 Task: Create Card Card0000000212 in Board Board0000000053 in Workspace WS0000000018 in Trello. Create Card Card0000000213 in Board Board0000000054 in Workspace WS0000000018 in Trello. Create Card Card0000000214 in Board Board0000000054 in Workspace WS0000000018 in Trello. Create Card Card0000000215 in Board Board0000000054 in Workspace WS0000000018 in Trello. Create Card Card0000000216 in Board Board0000000054 in Workspace WS0000000018 in Trello
Action: Mouse moved to (575, 96)
Screenshot: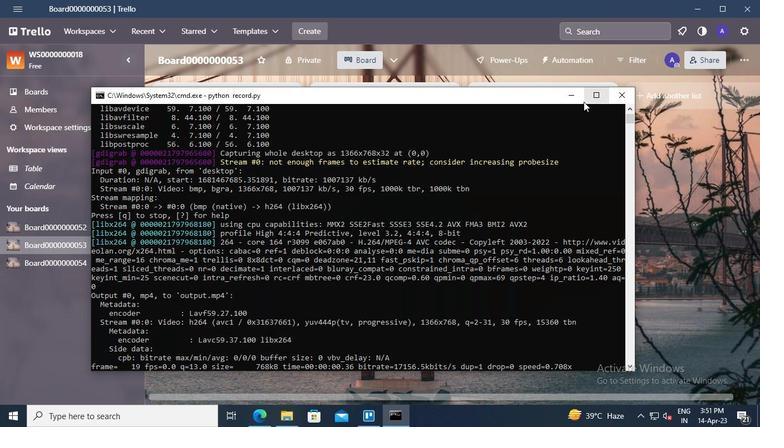 
Action: Mouse pressed left at (575, 96)
Screenshot: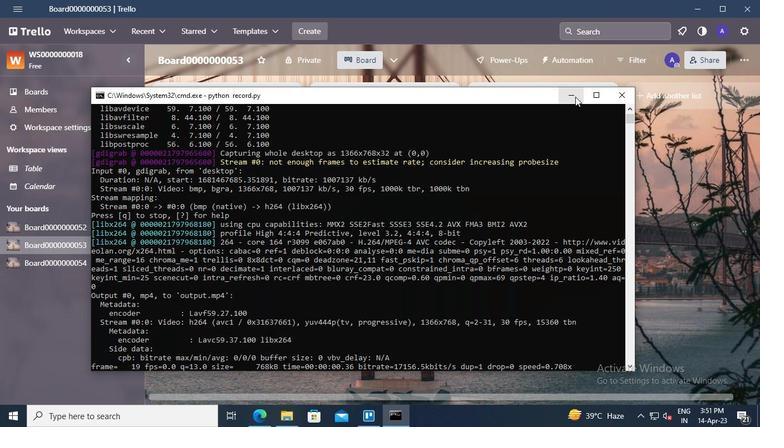 
Action: Mouse moved to (196, 197)
Screenshot: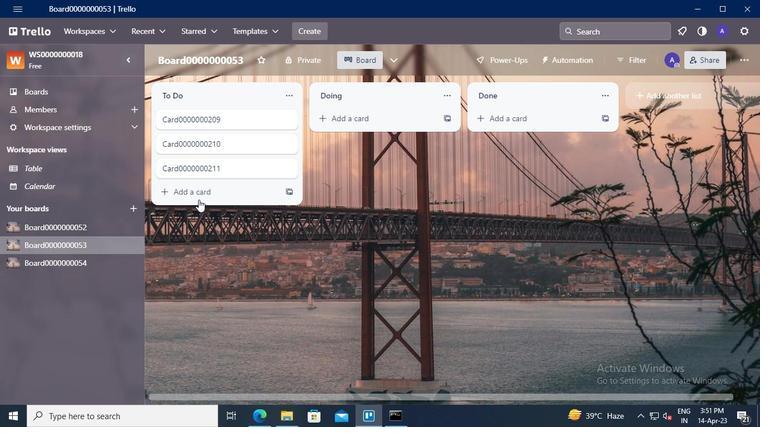 
Action: Mouse pressed left at (196, 197)
Screenshot: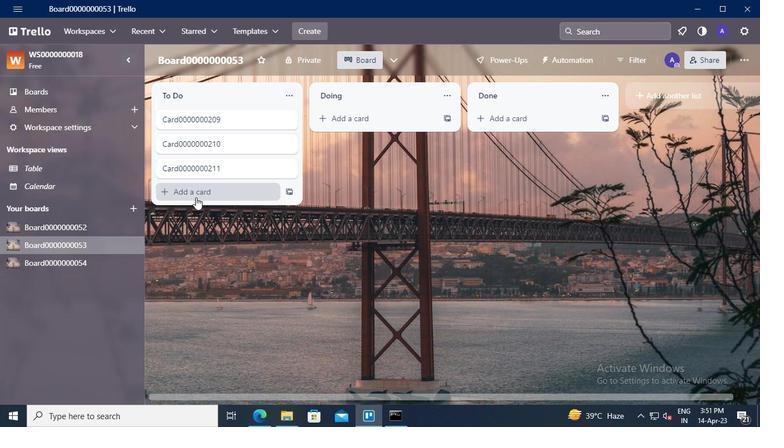 
Action: Mouse pressed left at (196, 197)
Screenshot: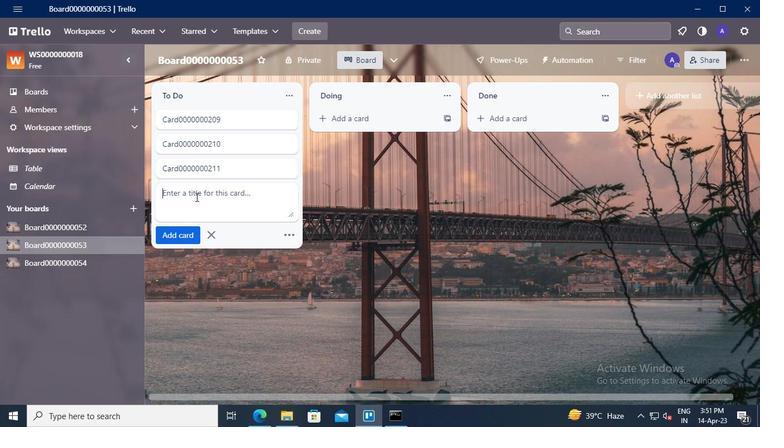 
Action: Keyboard Key.shift
Screenshot: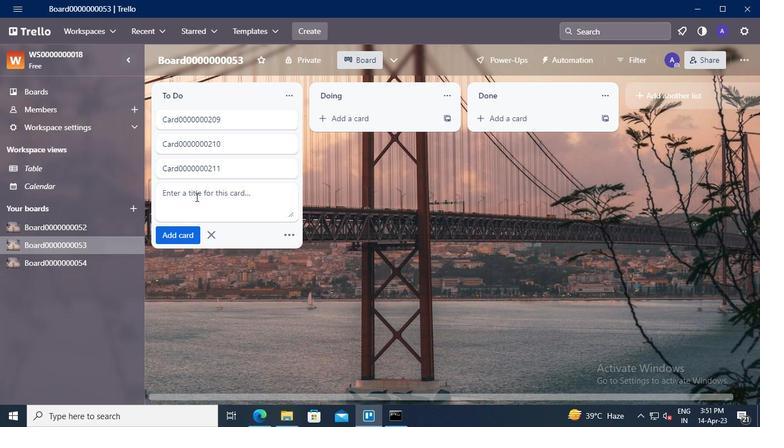 
Action: Keyboard C
Screenshot: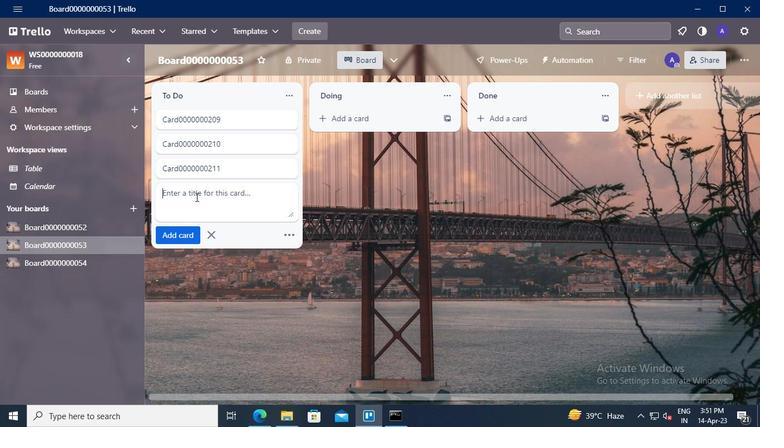 
Action: Keyboard a
Screenshot: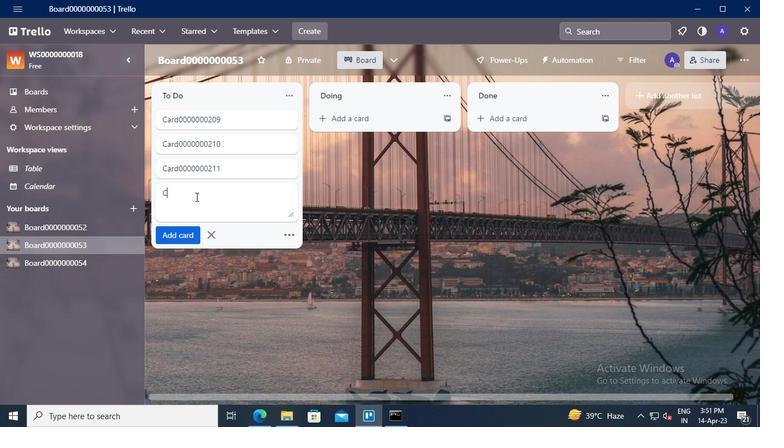 
Action: Keyboard r
Screenshot: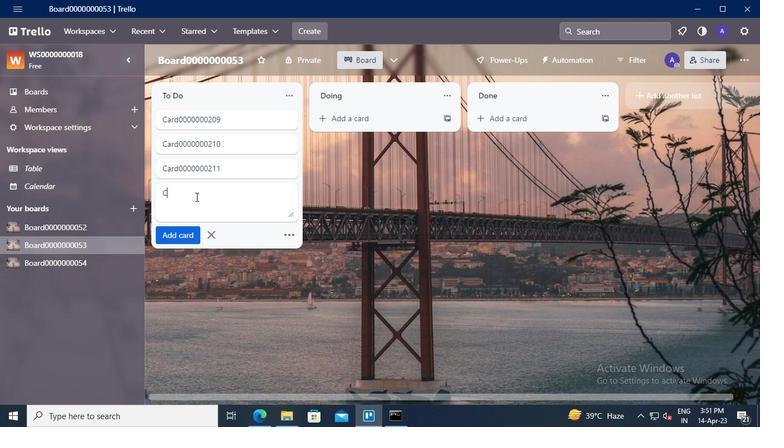 
Action: Keyboard d
Screenshot: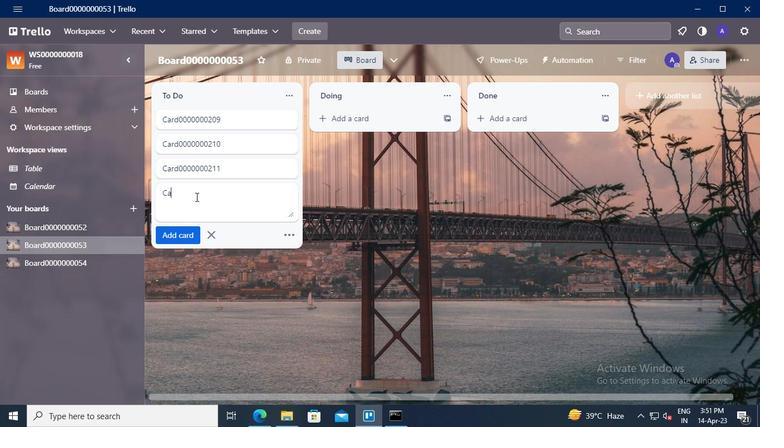 
Action: Keyboard <96>
Screenshot: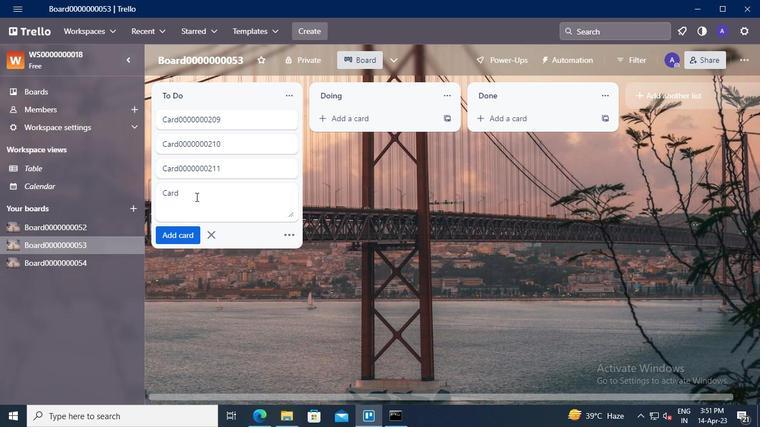 
Action: Keyboard <96>
Screenshot: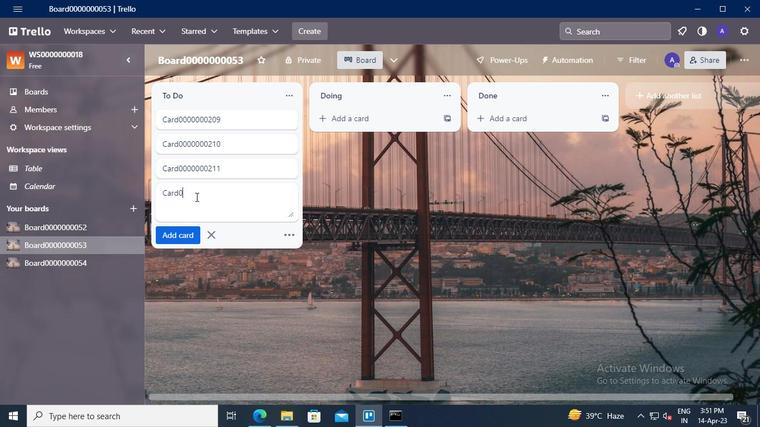 
Action: Keyboard <96>
Screenshot: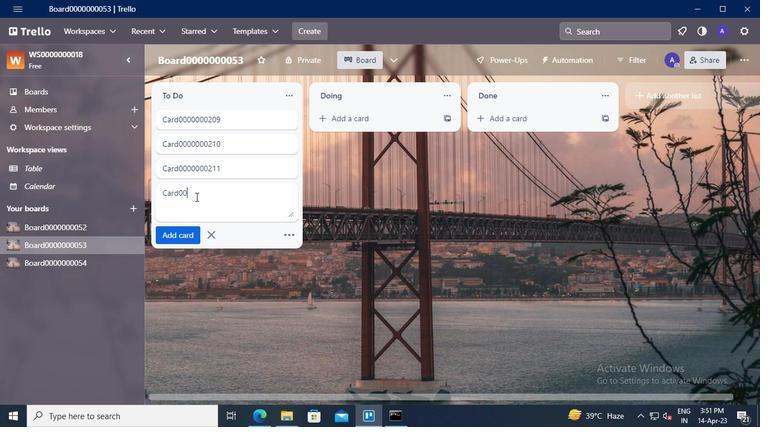 
Action: Keyboard <96>
Screenshot: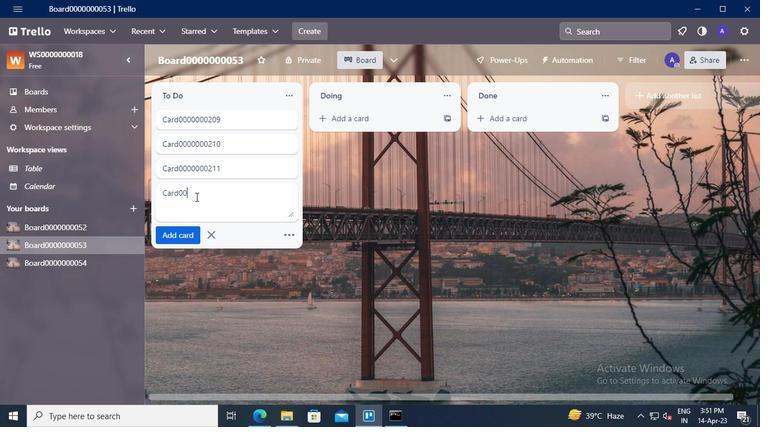 
Action: Keyboard <96>
Screenshot: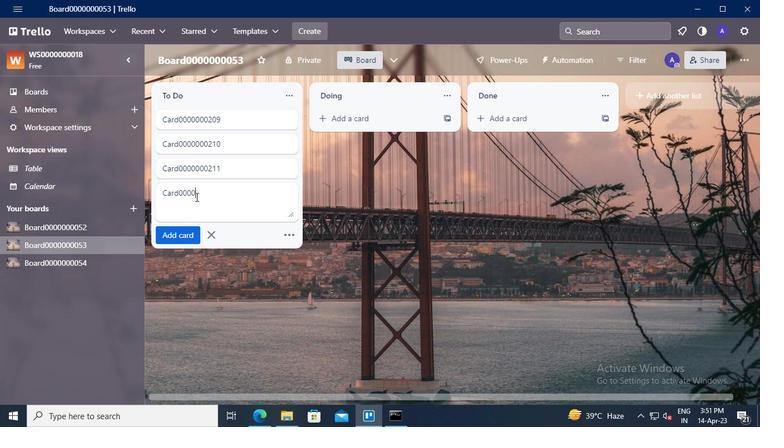 
Action: Keyboard <96>
Screenshot: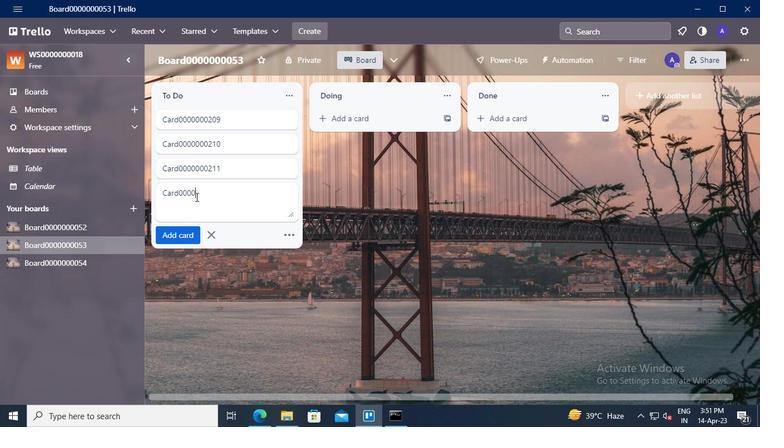 
Action: Keyboard <96>
Screenshot: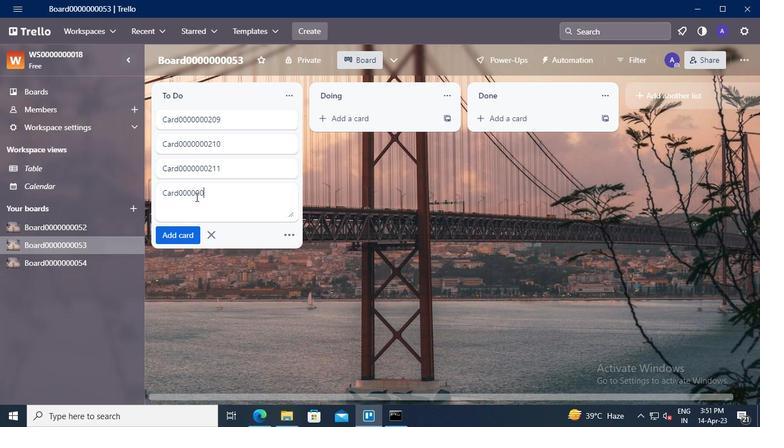 
Action: Keyboard <98>
Screenshot: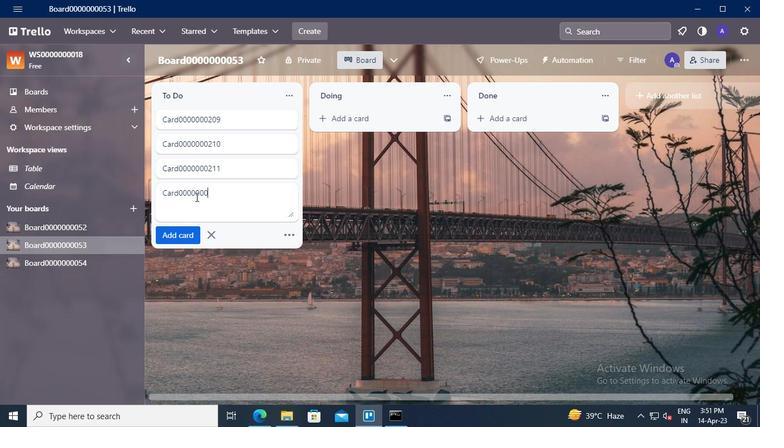 
Action: Keyboard <97>
Screenshot: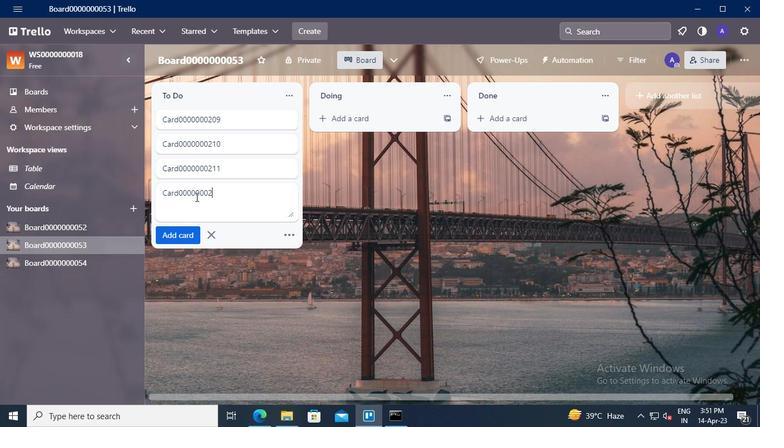 
Action: Keyboard <98>
Screenshot: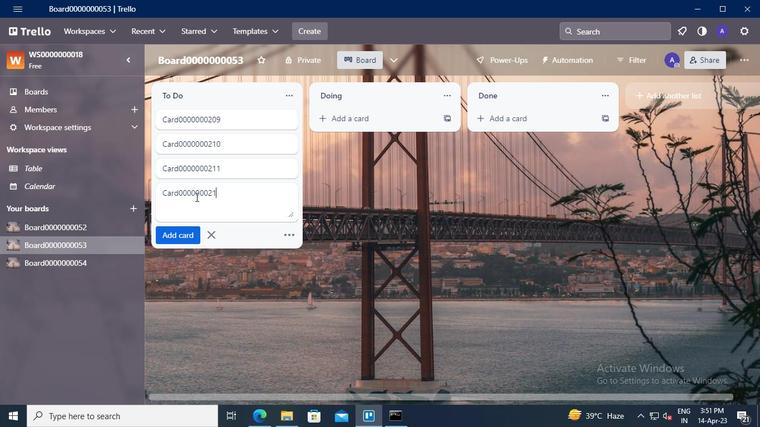 
Action: Mouse moved to (184, 237)
Screenshot: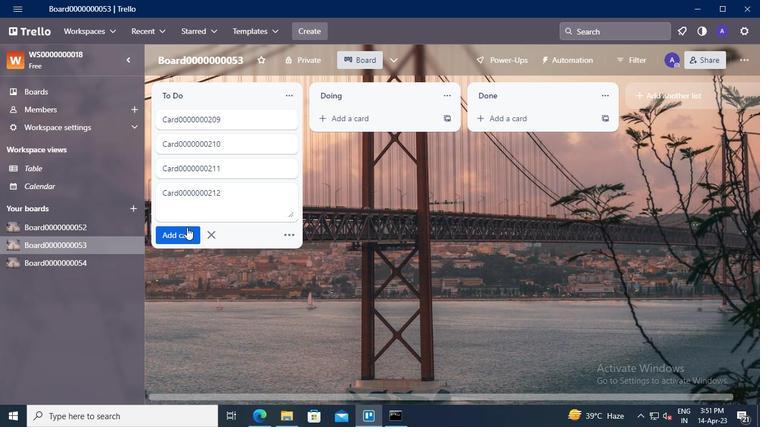 
Action: Mouse pressed left at (184, 237)
Screenshot: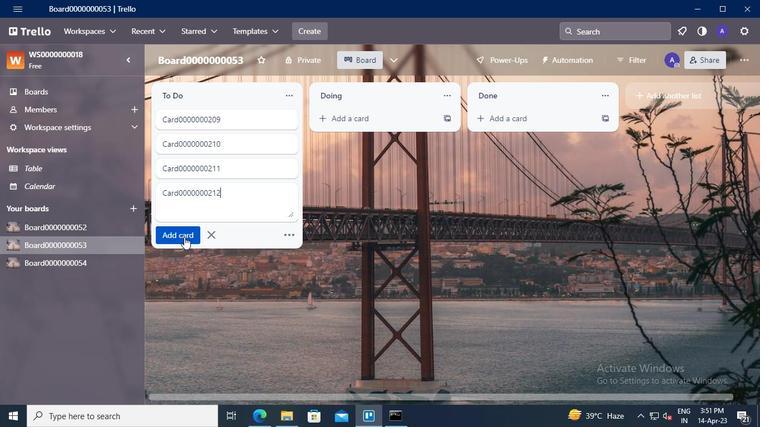 
Action: Mouse moved to (61, 266)
Screenshot: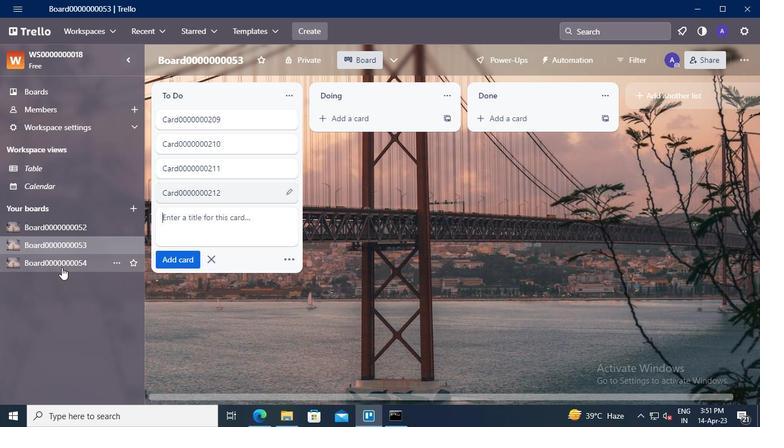
Action: Mouse pressed left at (61, 266)
Screenshot: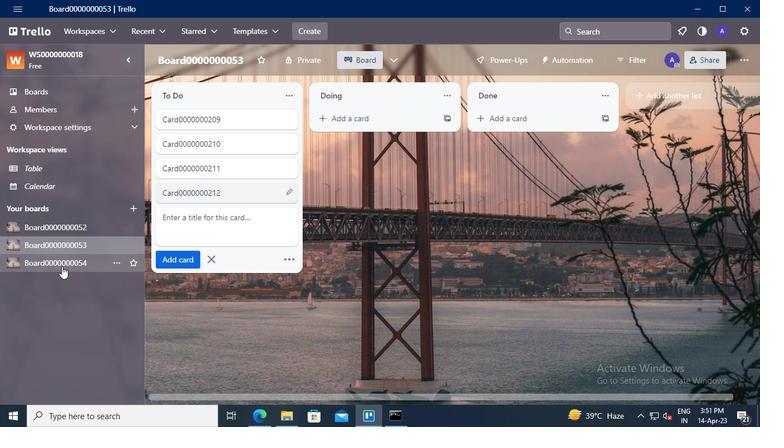 
Action: Mouse moved to (211, 144)
Screenshot: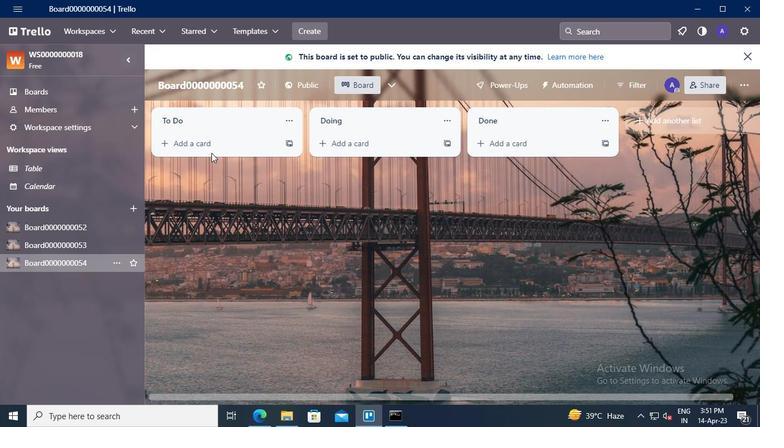 
Action: Mouse pressed left at (211, 144)
Screenshot: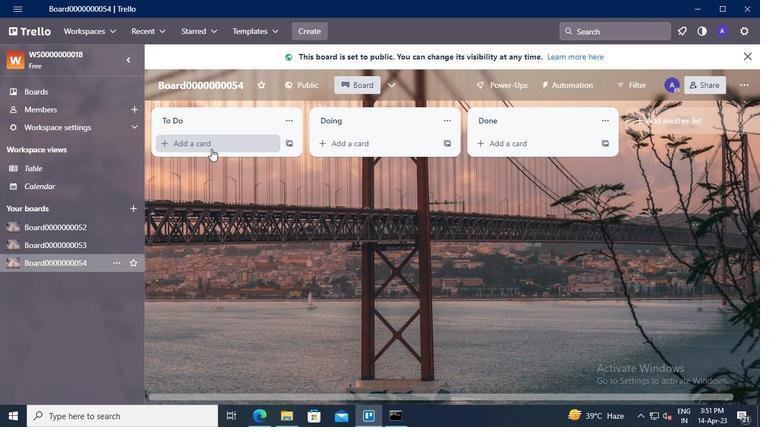 
Action: Mouse moved to (211, 147)
Screenshot: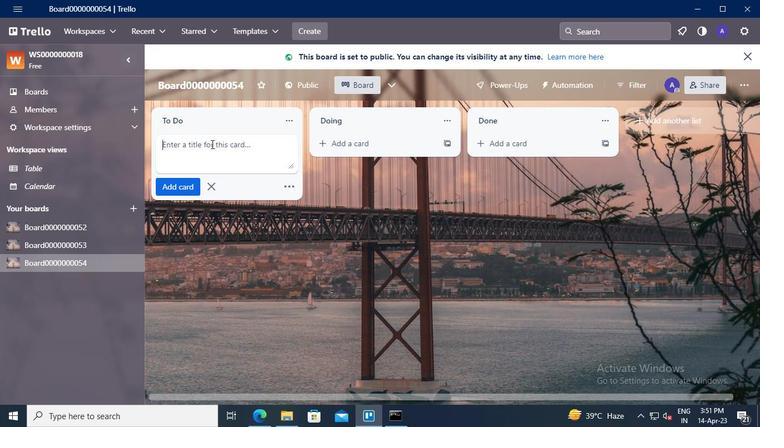 
Action: Keyboard Key.shift
Screenshot: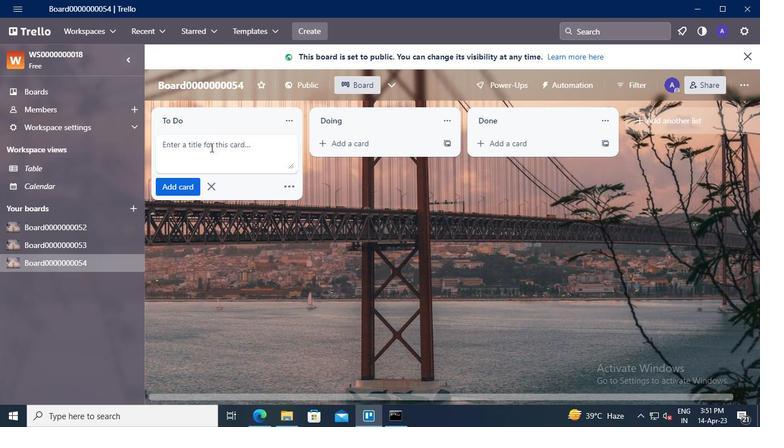 
Action: Keyboard C
Screenshot: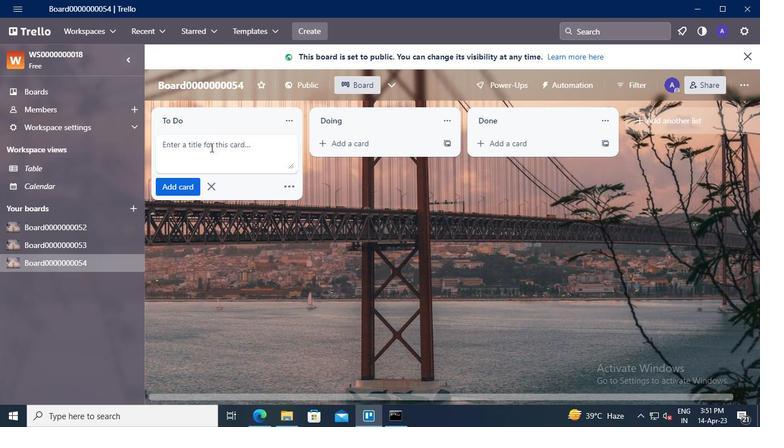 
Action: Keyboard a
Screenshot: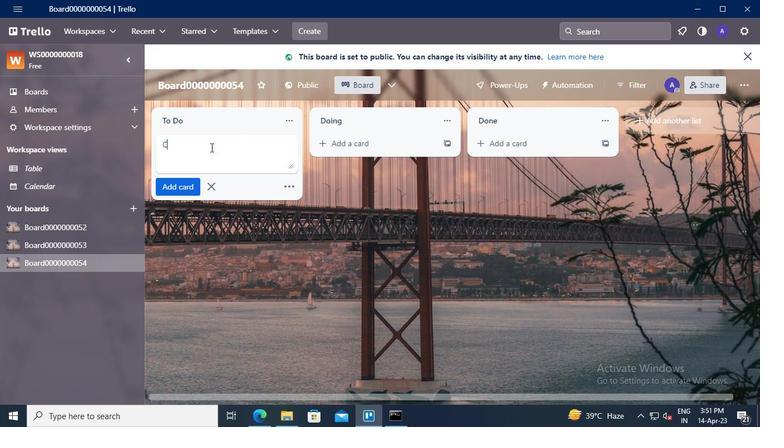
Action: Keyboard r
Screenshot: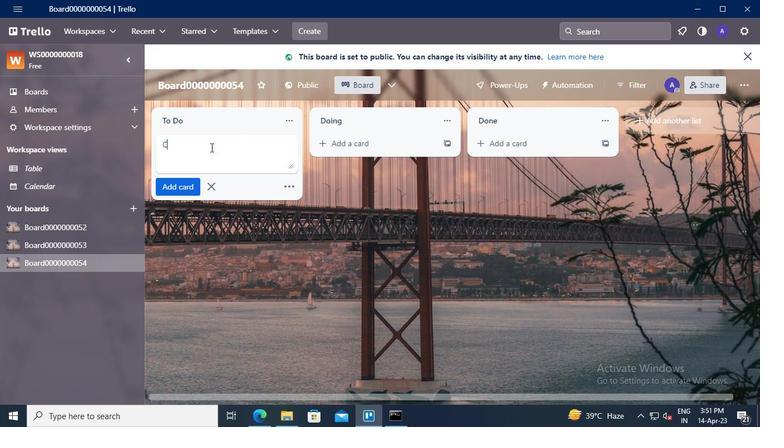 
Action: Keyboard d
Screenshot: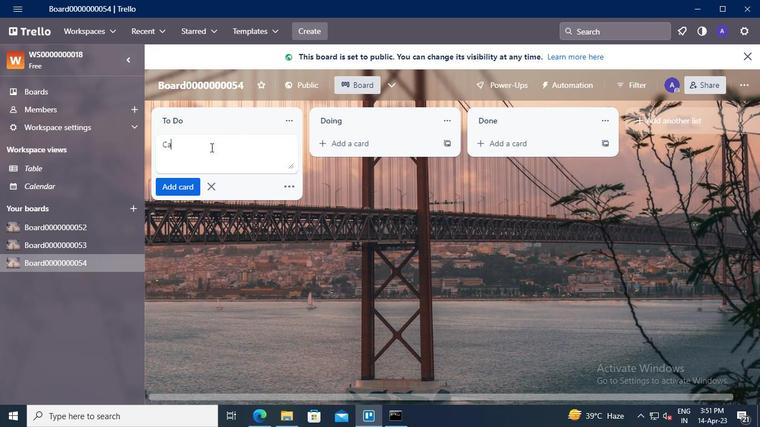 
Action: Keyboard <96>
Screenshot: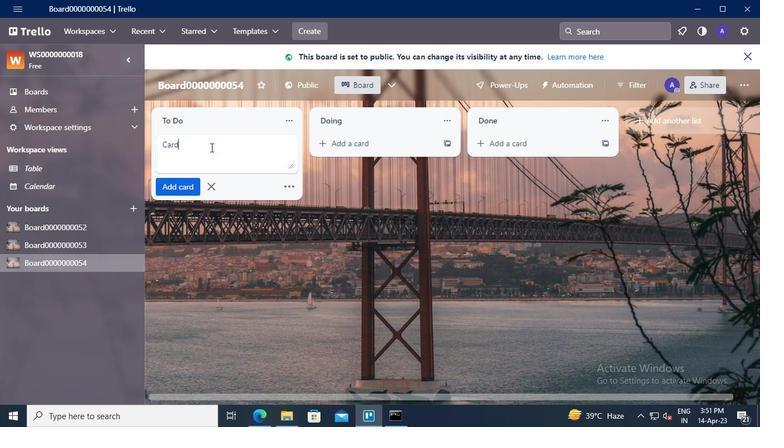 
Action: Keyboard <96>
Screenshot: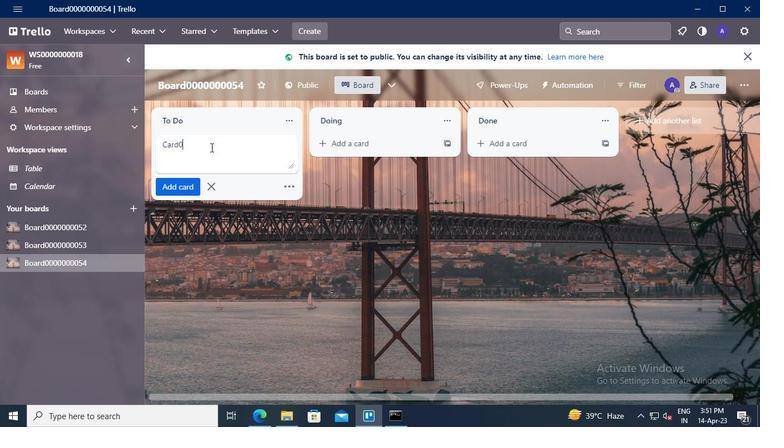 
Action: Keyboard <96>
Screenshot: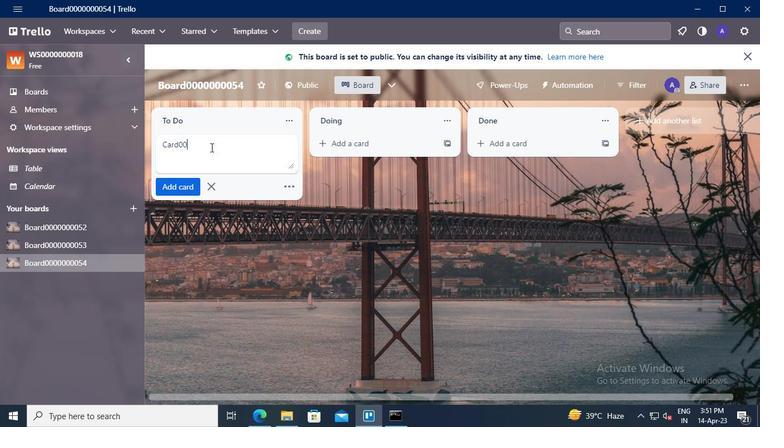 
Action: Keyboard <96>
Screenshot: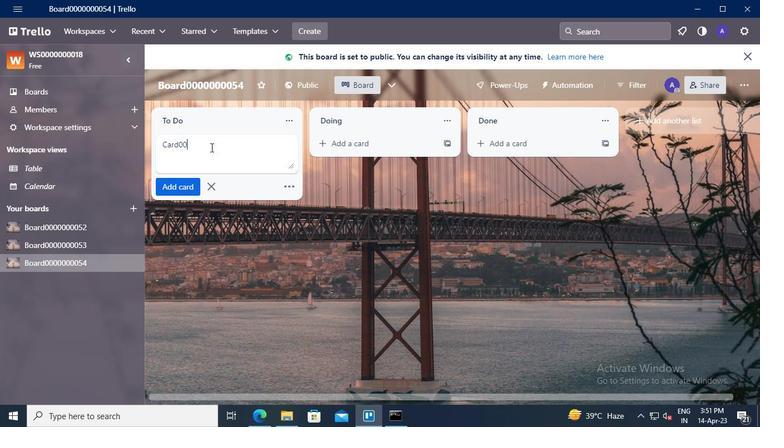 
Action: Keyboard <96>
Screenshot: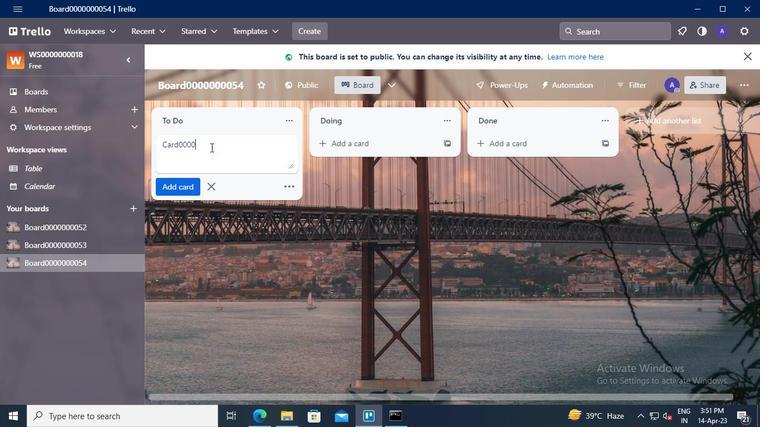 
Action: Keyboard <96>
Screenshot: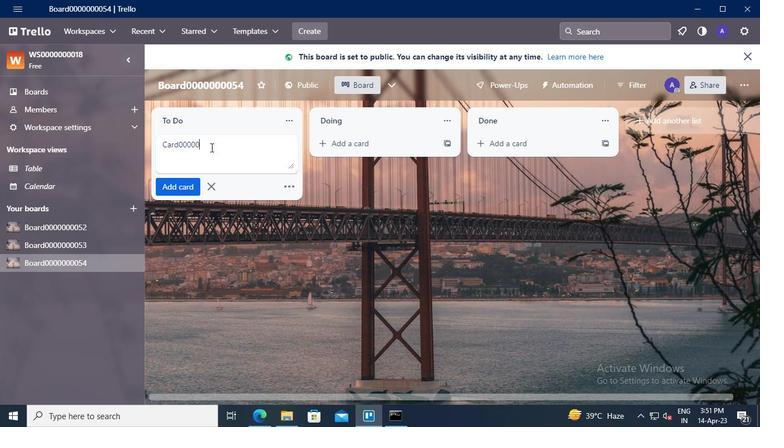 
Action: Keyboard <96>
Screenshot: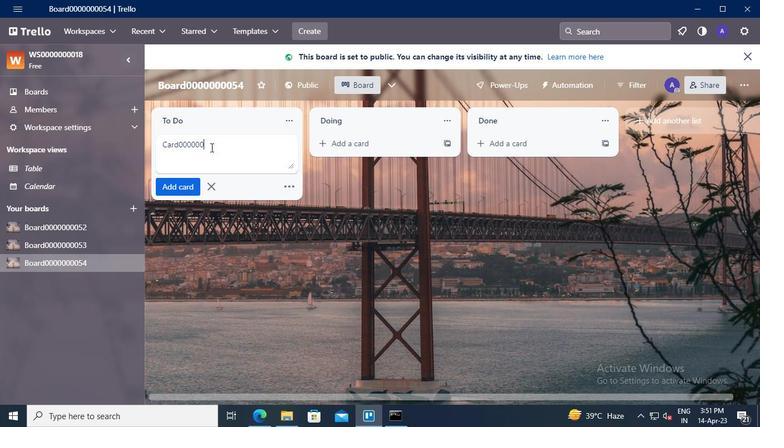 
Action: Keyboard <98>
Screenshot: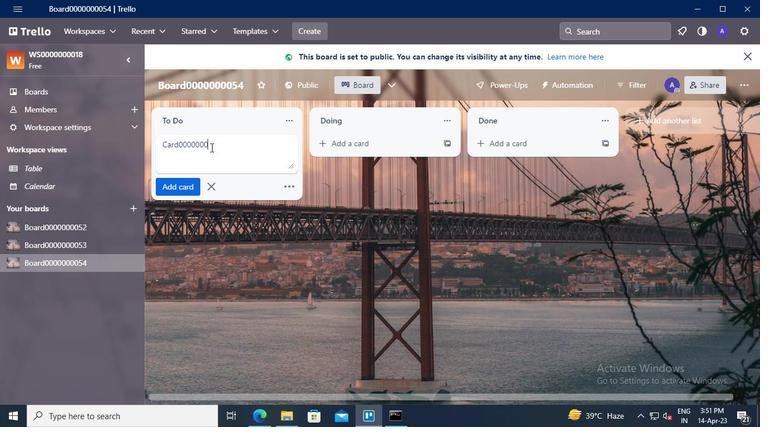 
Action: Keyboard <97>
Screenshot: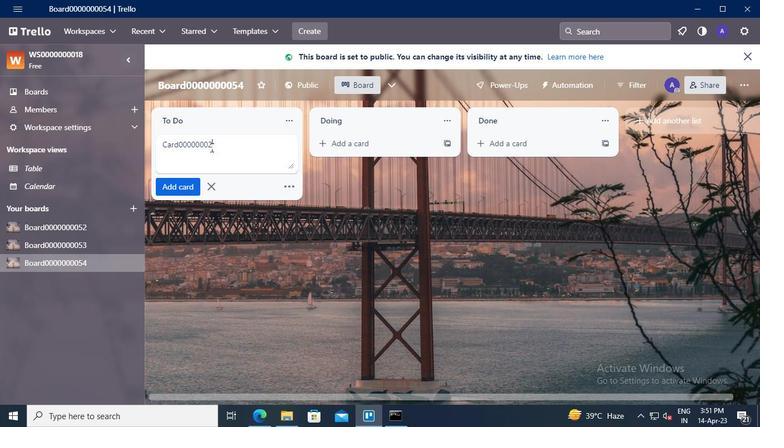 
Action: Keyboard <99>
Screenshot: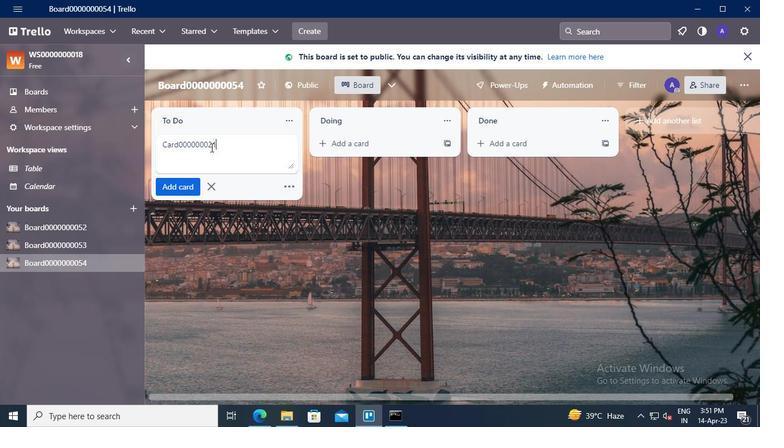 
Action: Mouse moved to (181, 187)
Screenshot: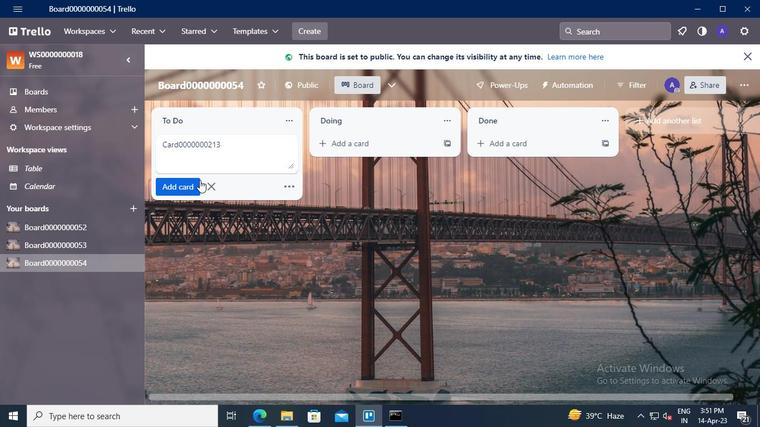 
Action: Mouse pressed left at (181, 187)
Screenshot: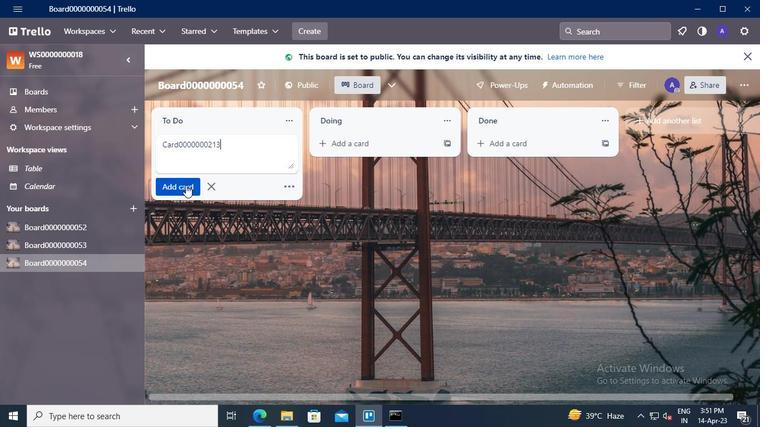 
Action: Mouse moved to (186, 172)
Screenshot: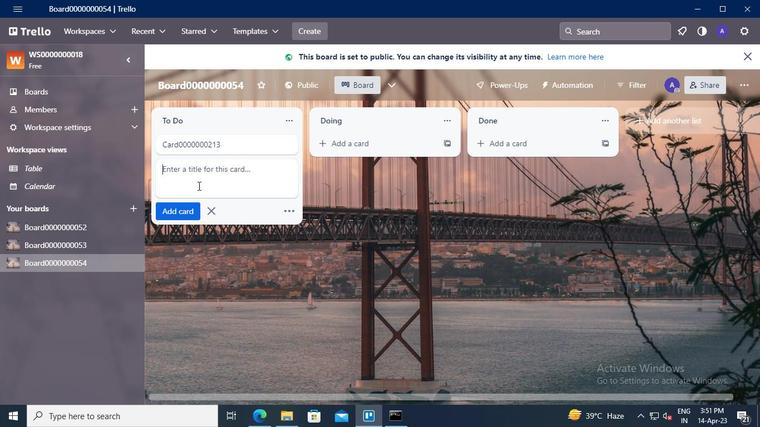 
Action: Mouse pressed left at (186, 172)
Screenshot: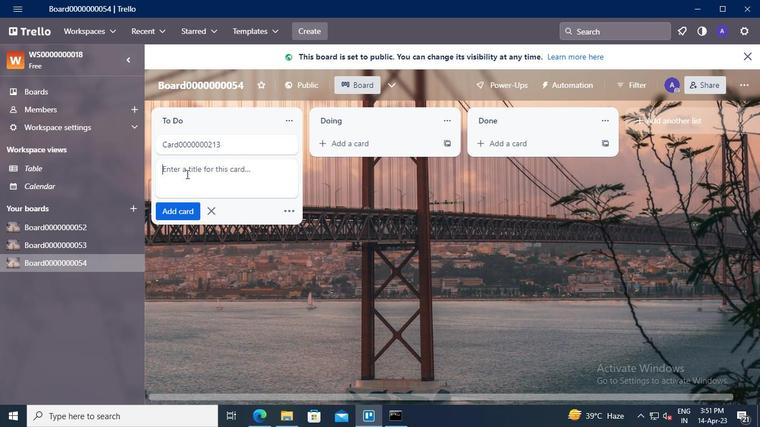 
Action: Keyboard Key.shift
Screenshot: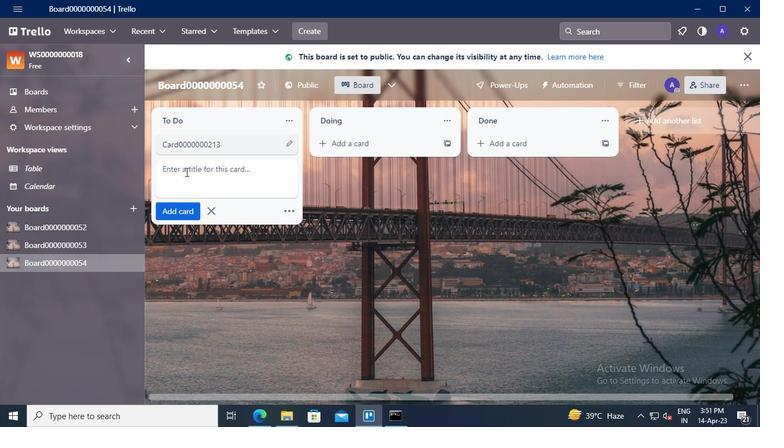 
Action: Keyboard C
Screenshot: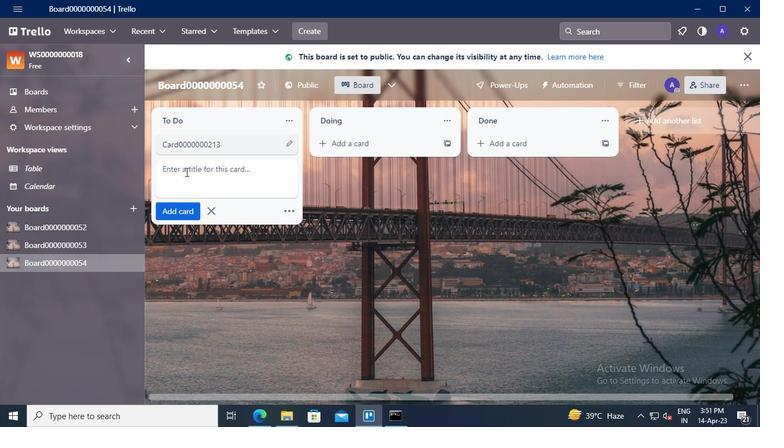 
Action: Keyboard a
Screenshot: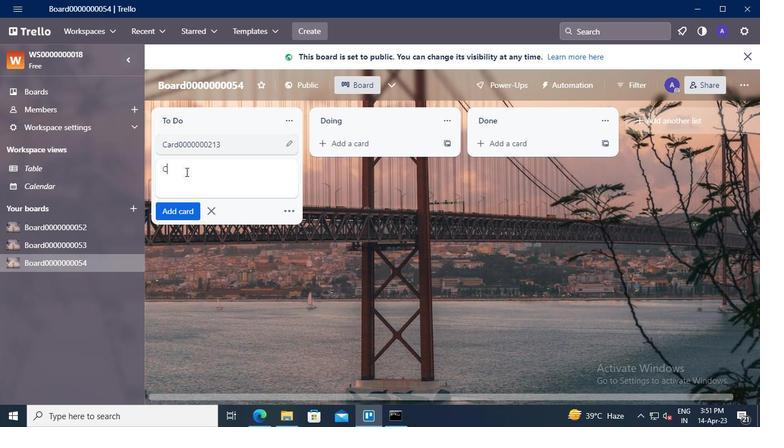 
Action: Keyboard r
Screenshot: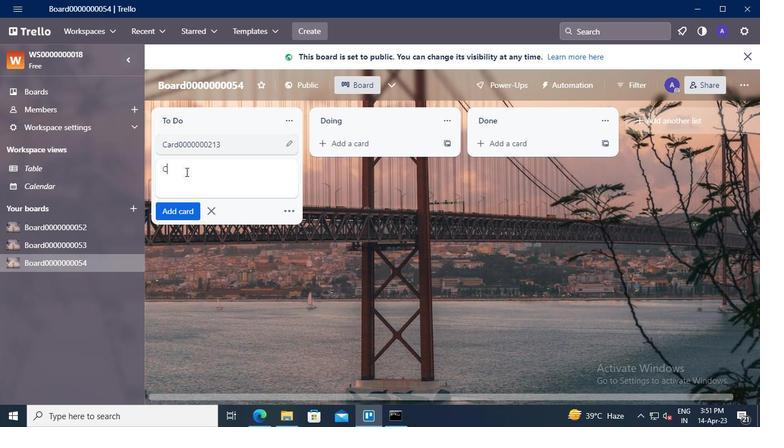 
Action: Keyboard d
Screenshot: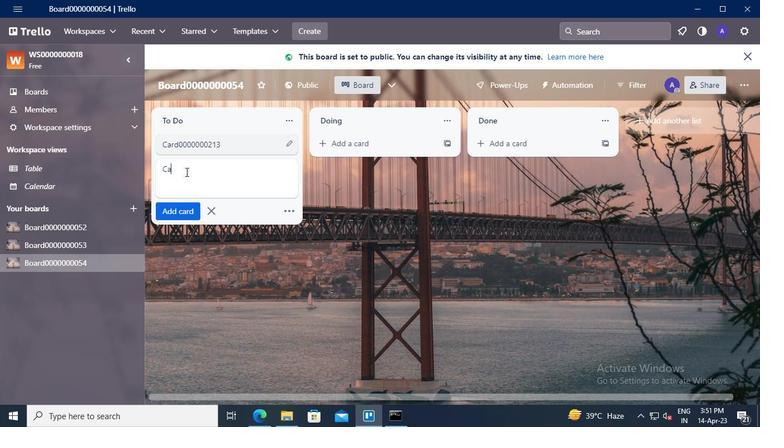 
Action: Keyboard <96>
Screenshot: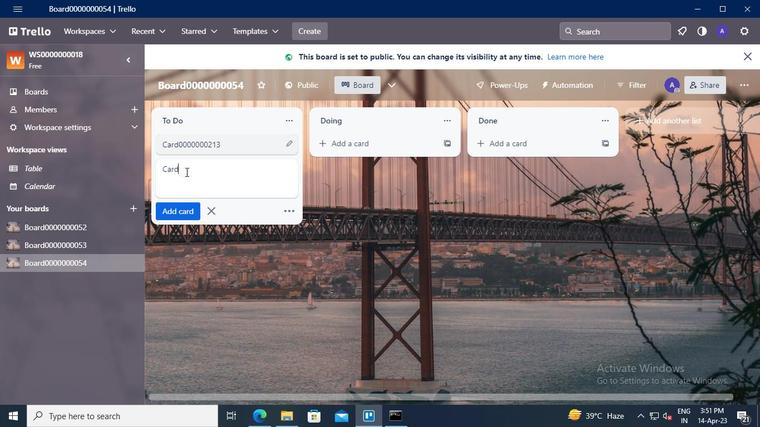 
Action: Keyboard <96>
Screenshot: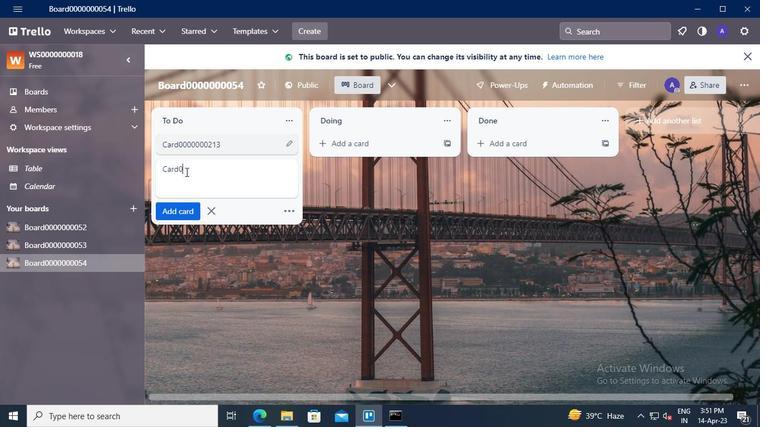 
Action: Keyboard <96>
Screenshot: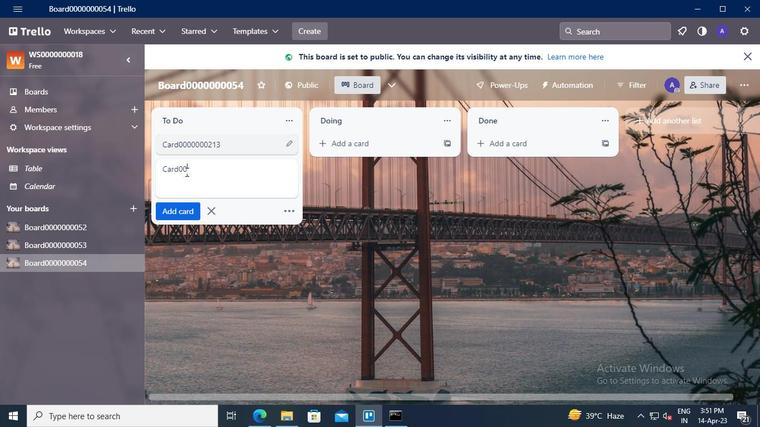 
Action: Keyboard <96>
Screenshot: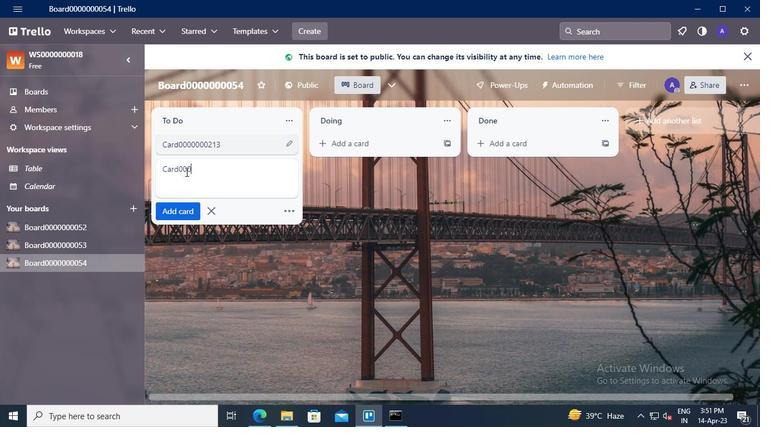 
Action: Keyboard <96>
Screenshot: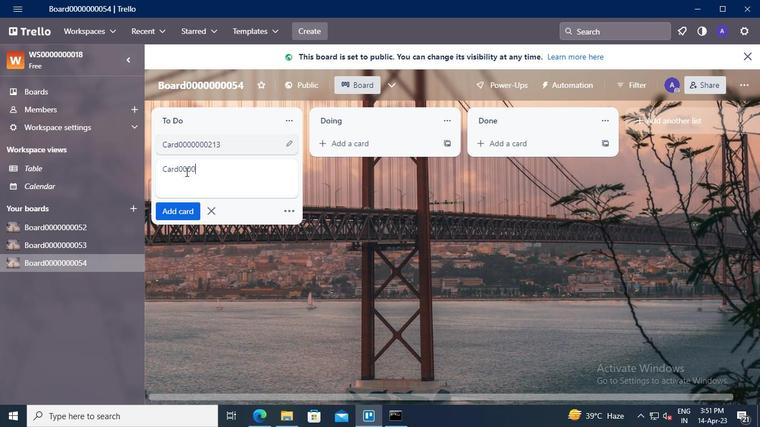 
Action: Keyboard <96>
Screenshot: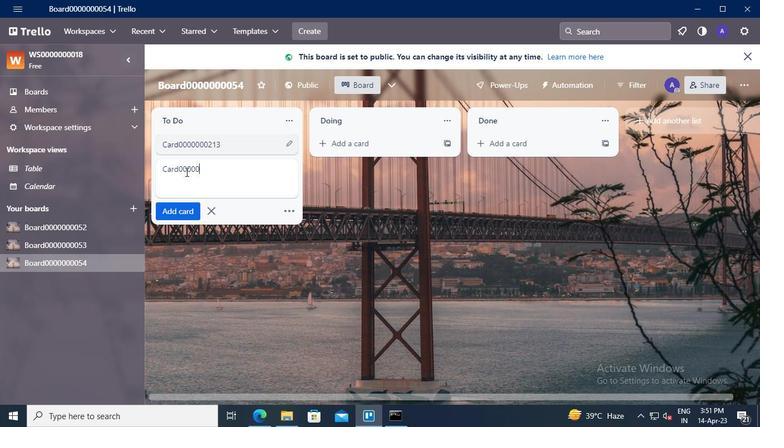 
Action: Keyboard <96>
Screenshot: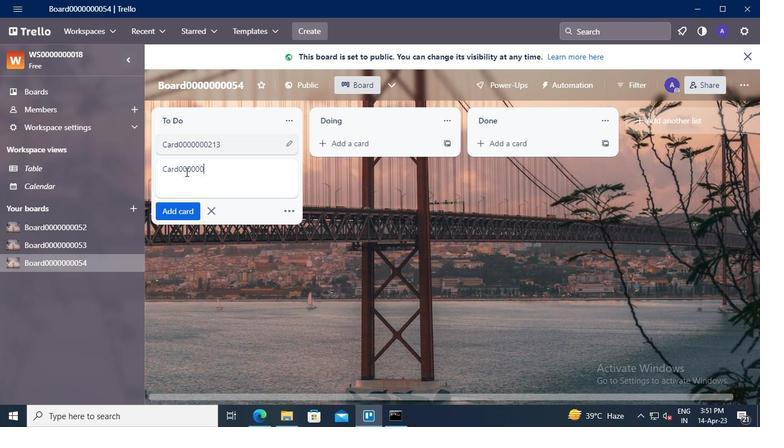 
Action: Keyboard <98>
Screenshot: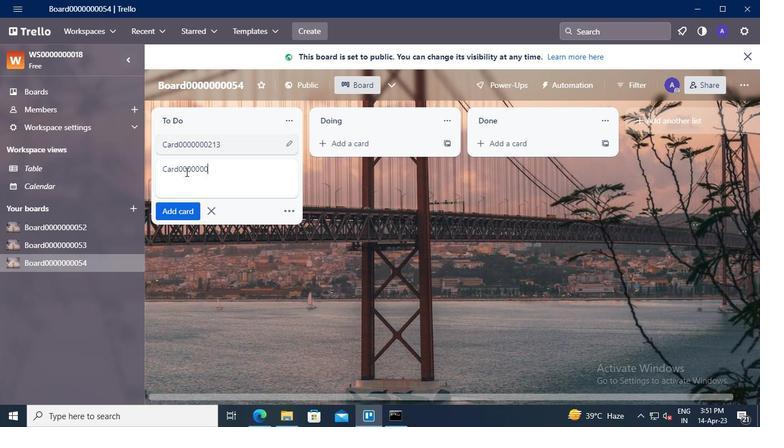
Action: Keyboard <97>
Screenshot: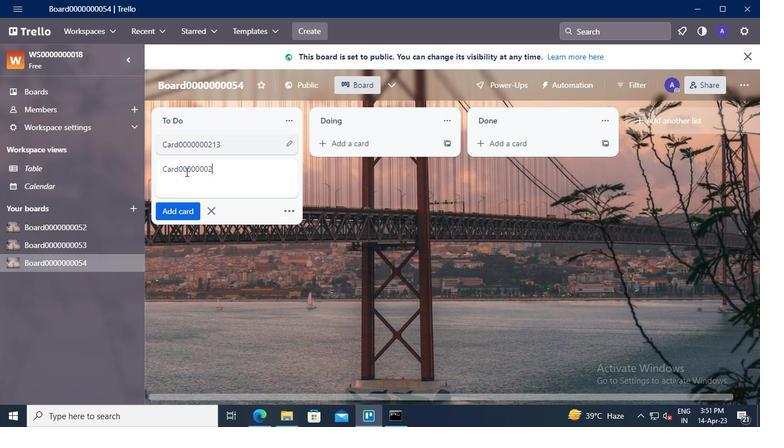 
Action: Keyboard <100>
Screenshot: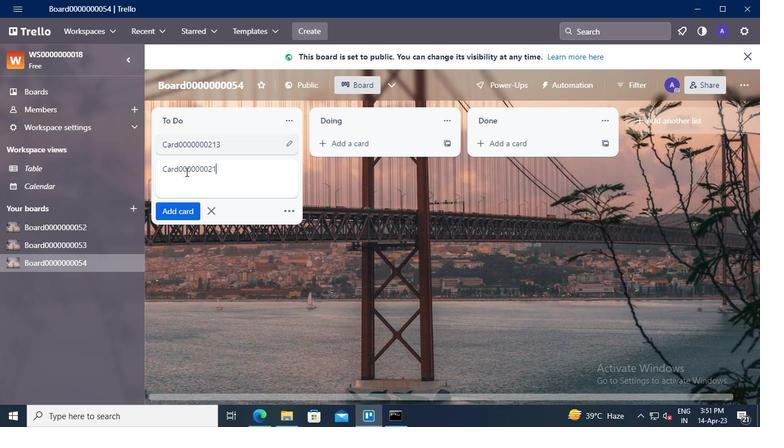 
Action: Mouse moved to (180, 209)
Screenshot: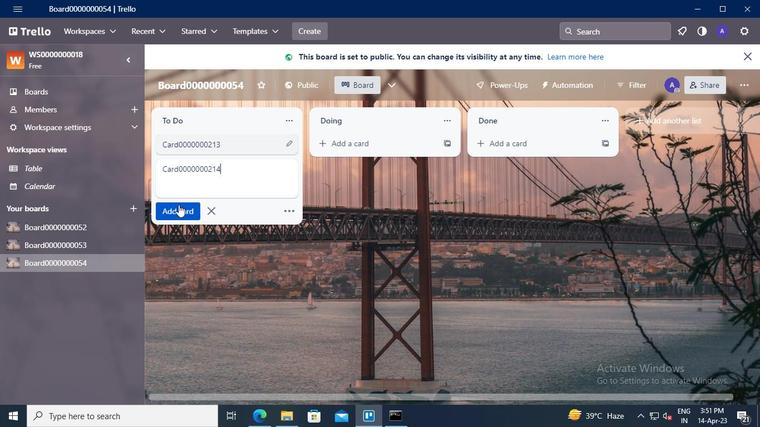 
Action: Mouse pressed left at (180, 209)
Screenshot: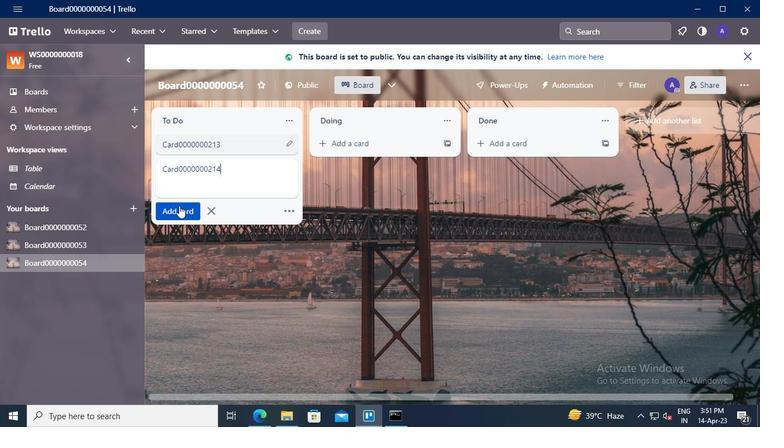 
Action: Mouse moved to (174, 194)
Screenshot: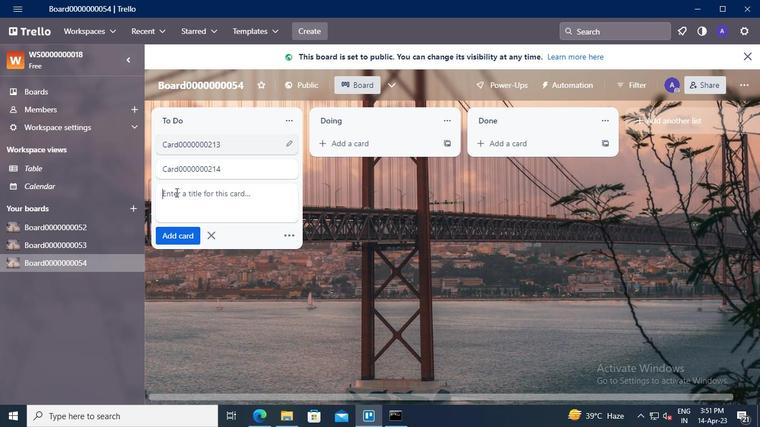 
Action: Mouse pressed left at (174, 194)
Screenshot: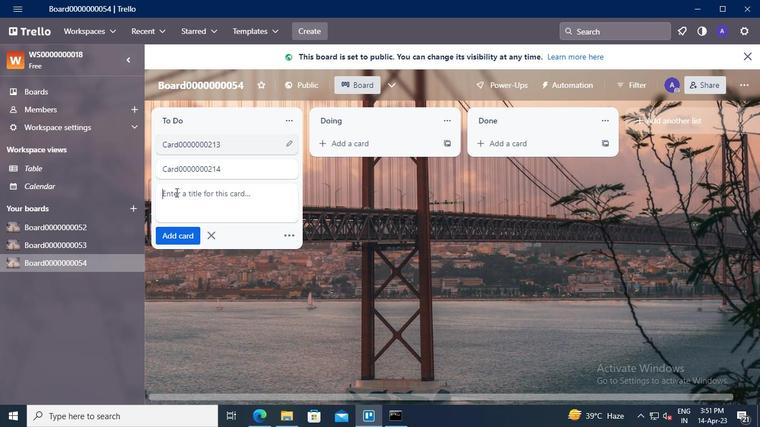 
Action: Keyboard Key.shift
Screenshot: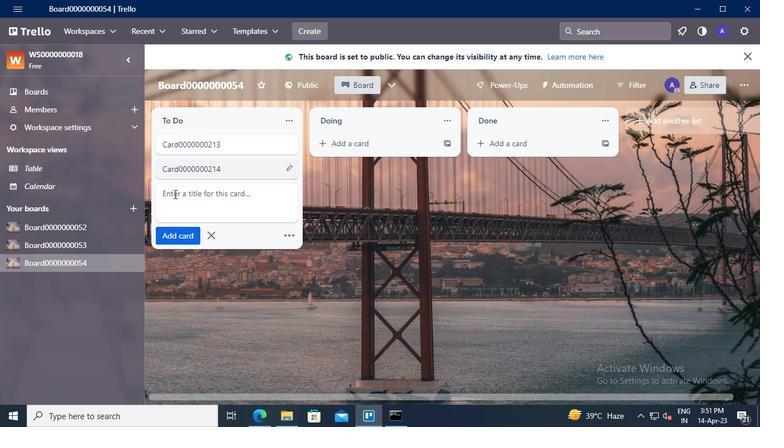 
Action: Keyboard C
Screenshot: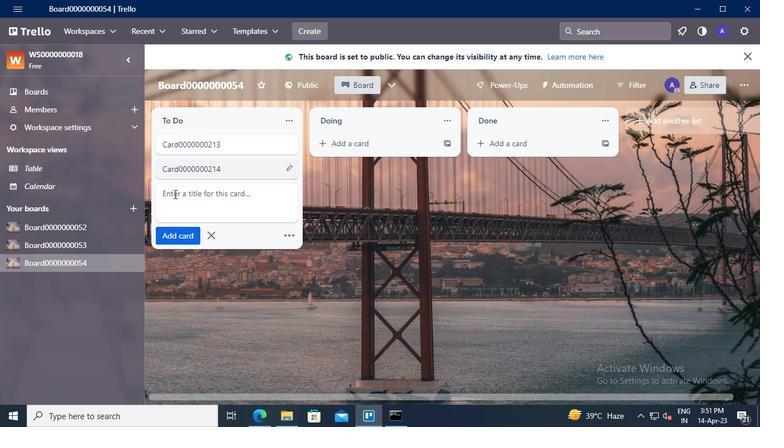 
Action: Keyboard a
Screenshot: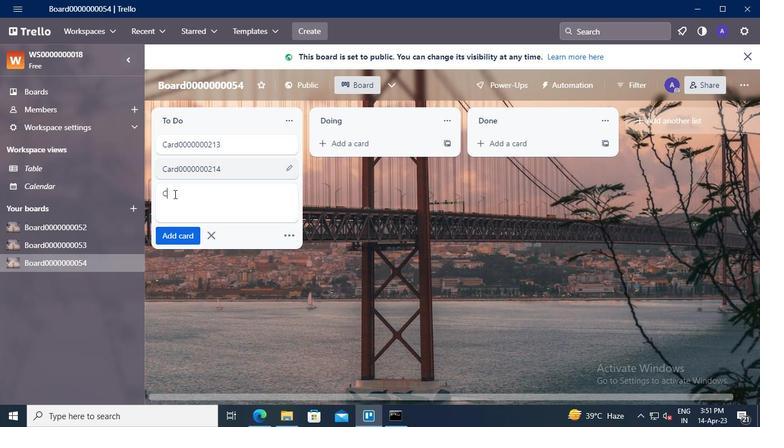 
Action: Keyboard r
Screenshot: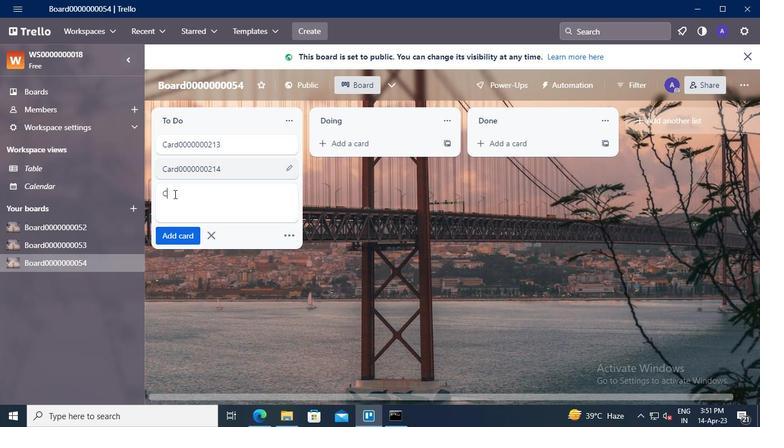 
Action: Keyboard d
Screenshot: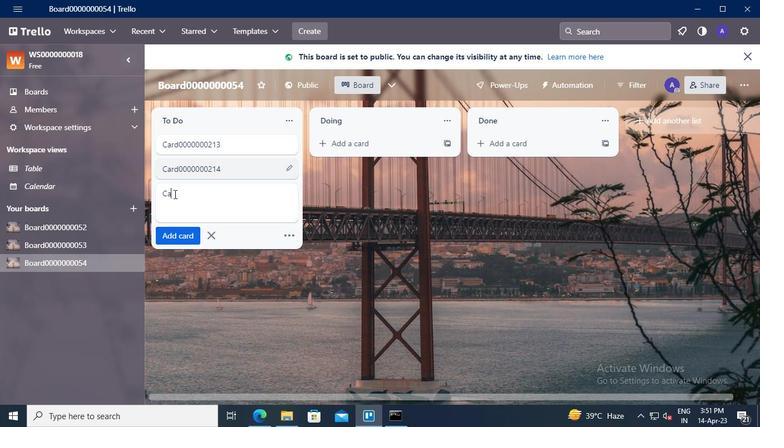 
Action: Keyboard <96>
Screenshot: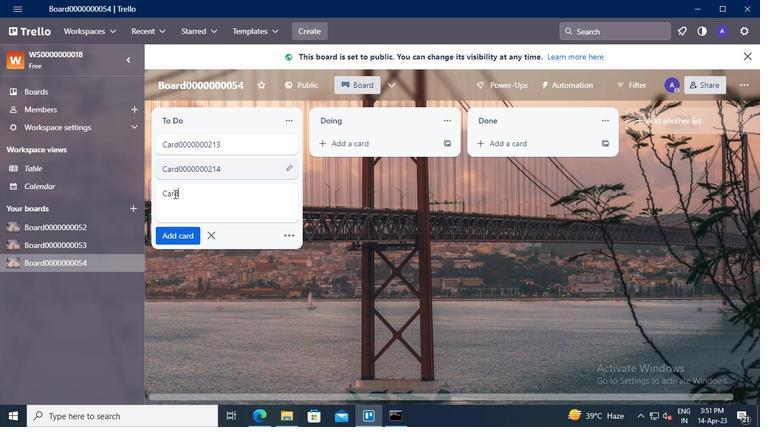 
Action: Keyboard <96>
Screenshot: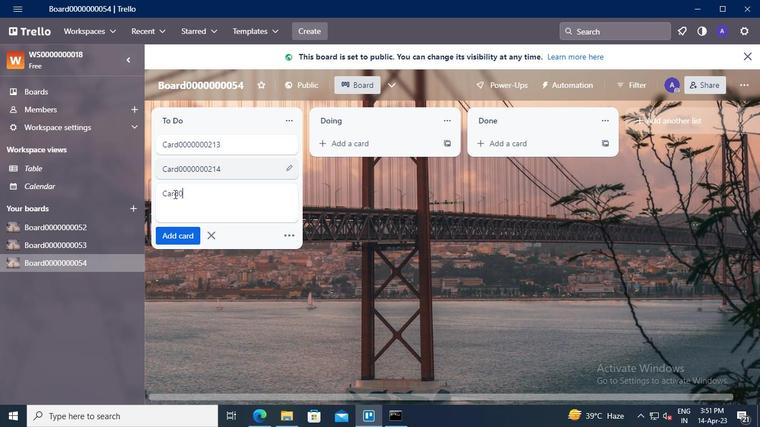 
Action: Keyboard <96>
Screenshot: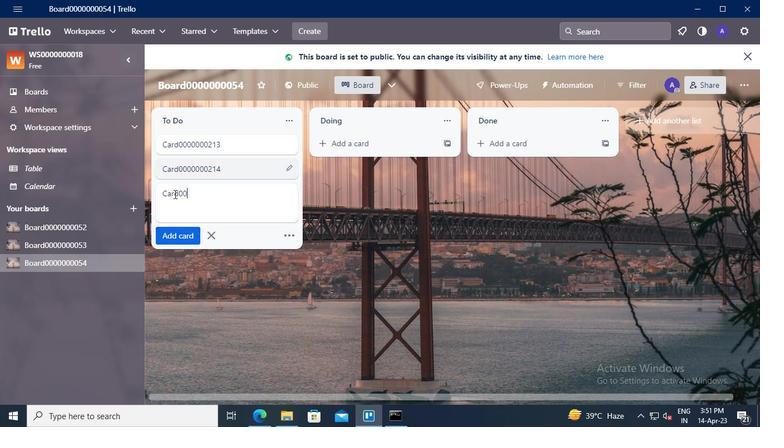 
Action: Keyboard <96>
Screenshot: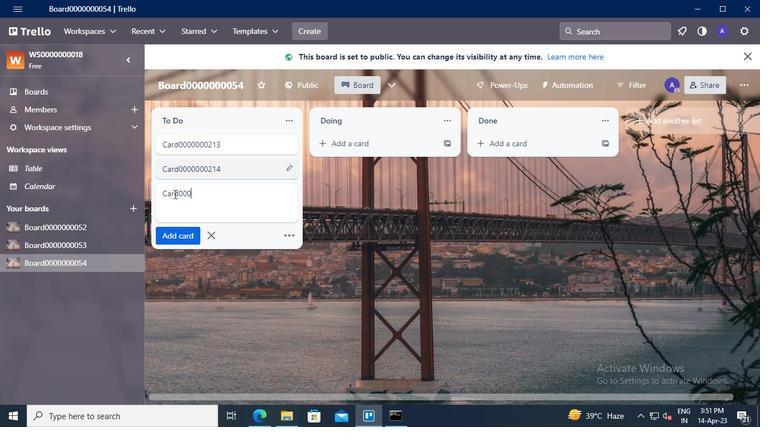 
Action: Keyboard <96>
Screenshot: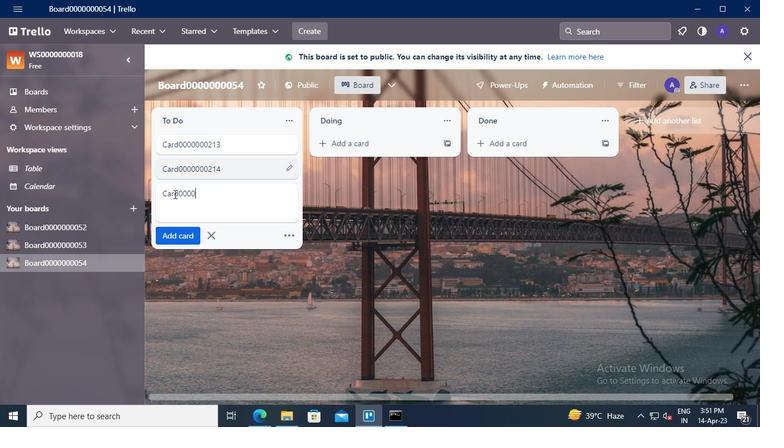 
Action: Keyboard <96>
Screenshot: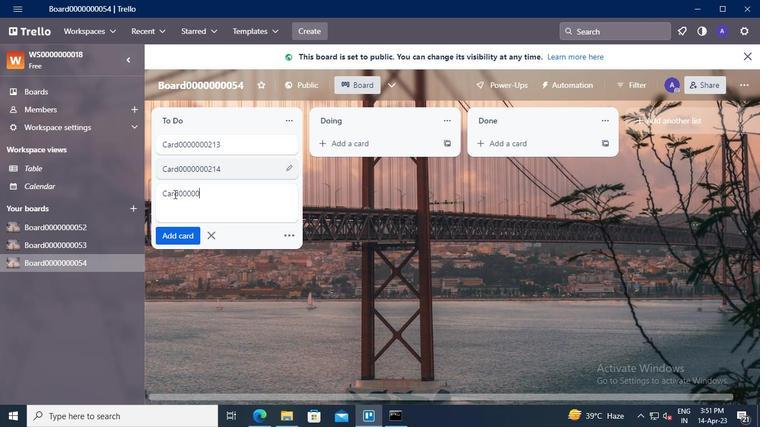 
Action: Keyboard <96>
Screenshot: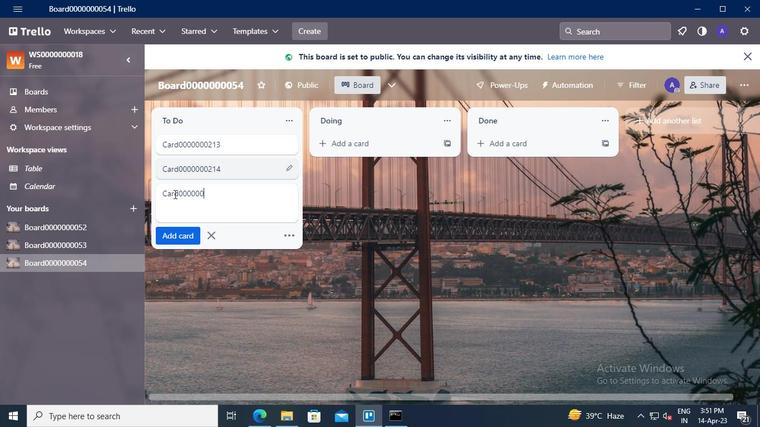 
Action: Keyboard <98>
Screenshot: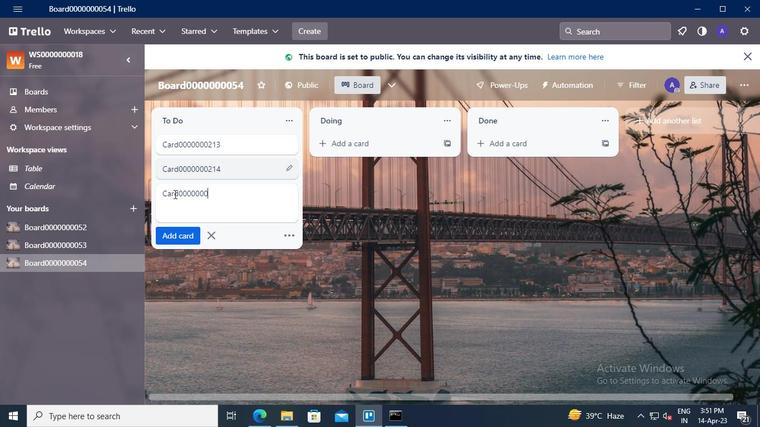 
Action: Keyboard <97>
Screenshot: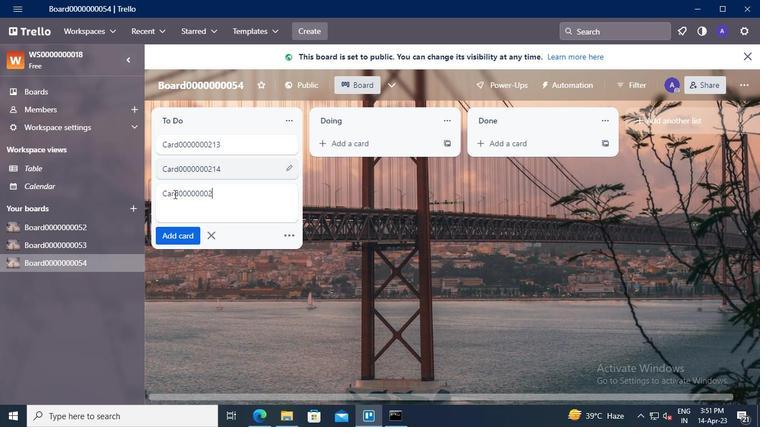 
Action: Keyboard <101>
Screenshot: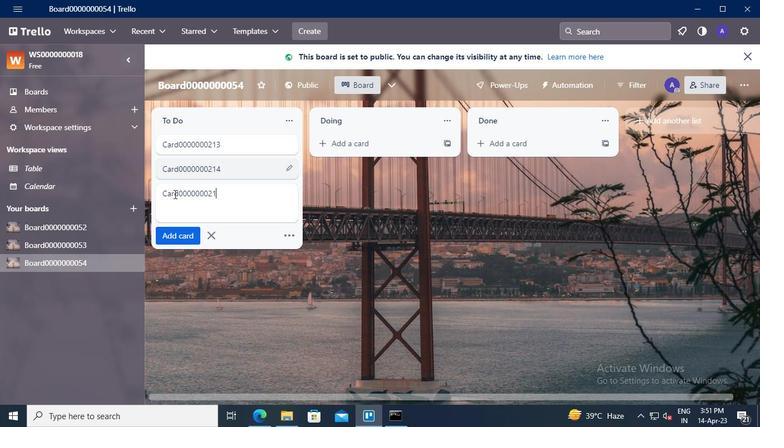 
Action: Mouse moved to (174, 235)
Screenshot: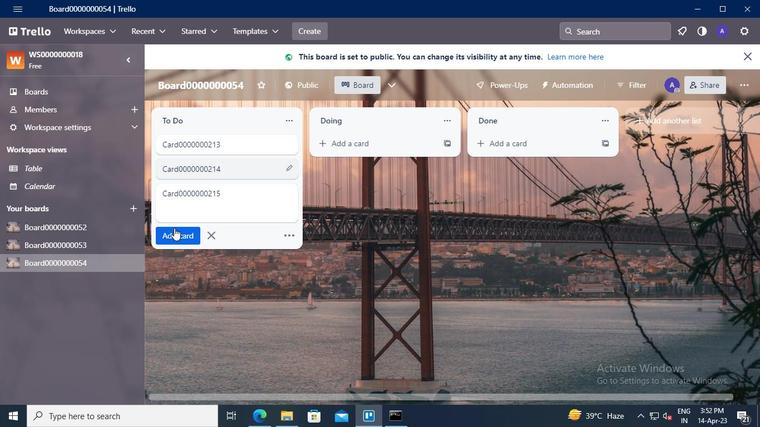 
Action: Mouse pressed left at (174, 235)
Screenshot: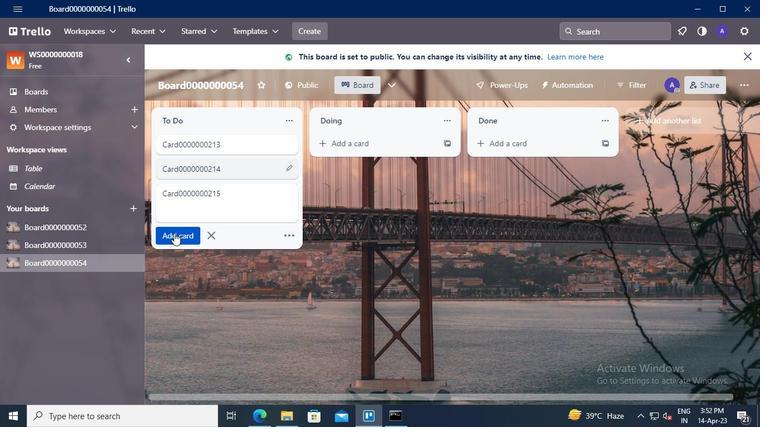 
Action: Mouse moved to (179, 217)
Screenshot: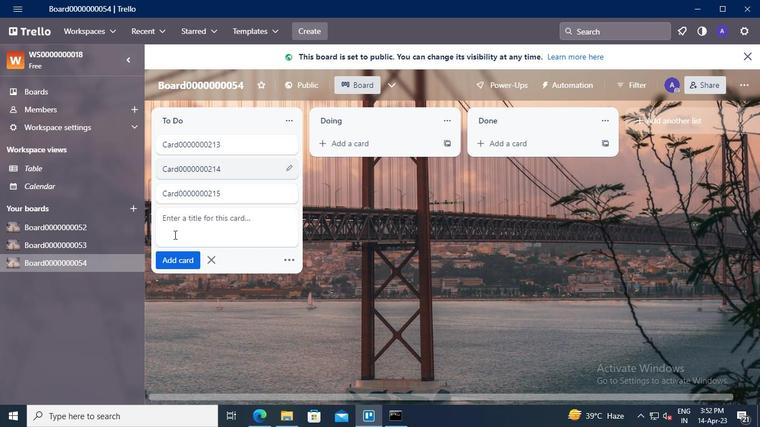 
Action: Mouse pressed left at (179, 217)
Screenshot: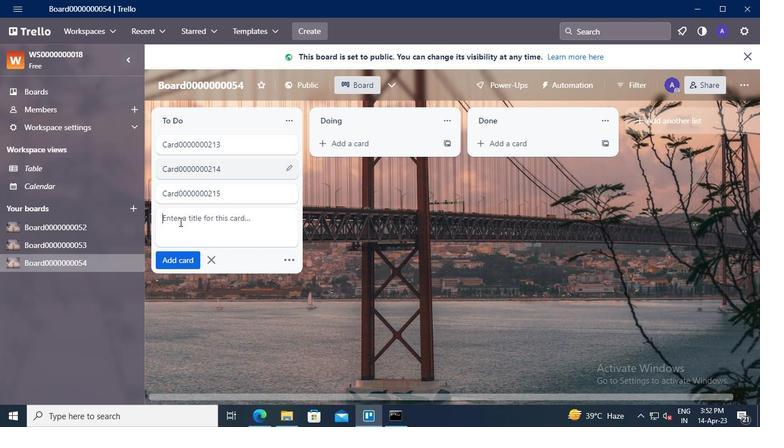 
Action: Keyboard Key.shift
Screenshot: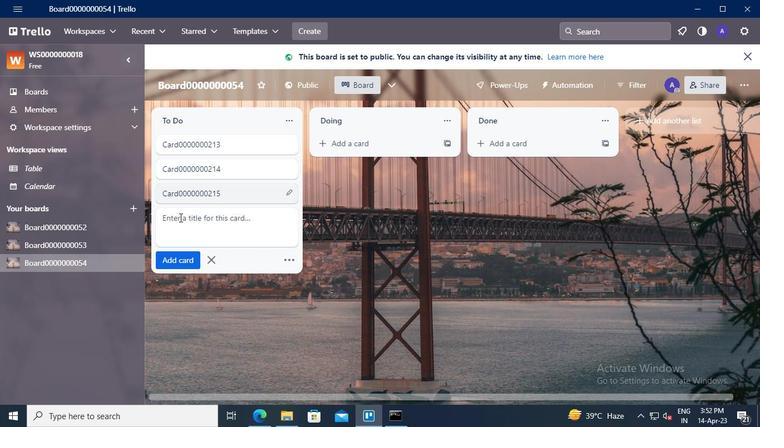 
Action: Keyboard C
Screenshot: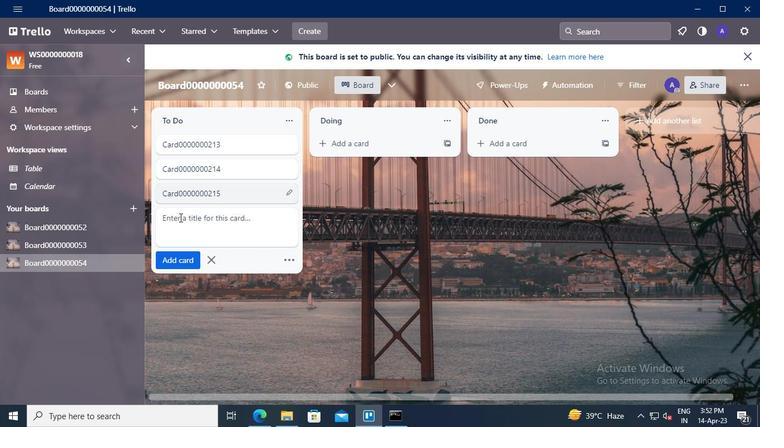 
Action: Keyboard a
Screenshot: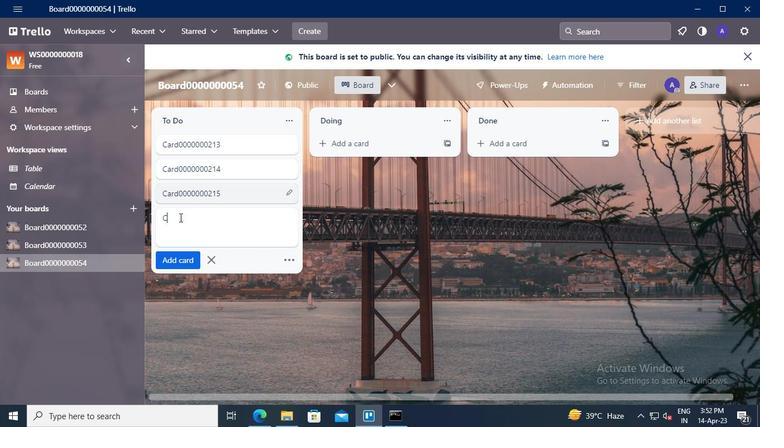 
Action: Keyboard r
Screenshot: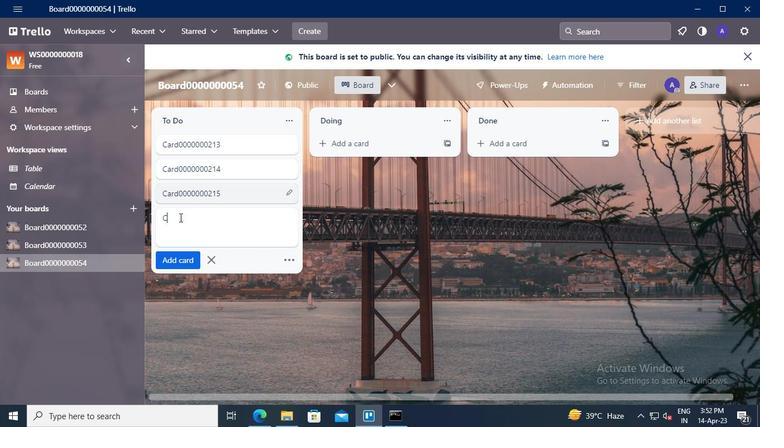 
Action: Keyboard d
Screenshot: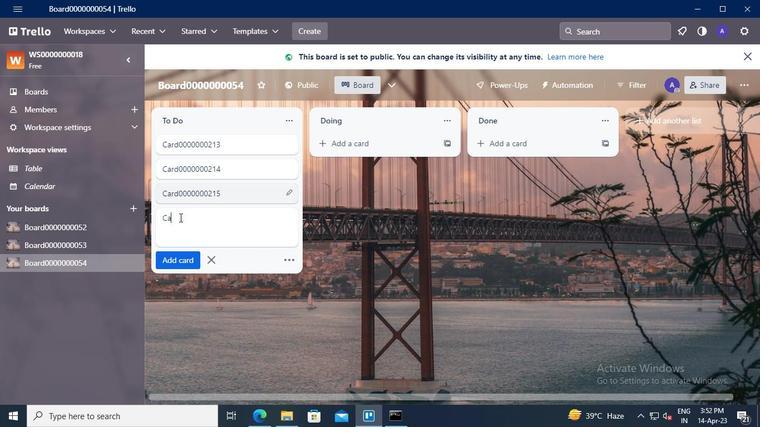 
Action: Keyboard <96>
Screenshot: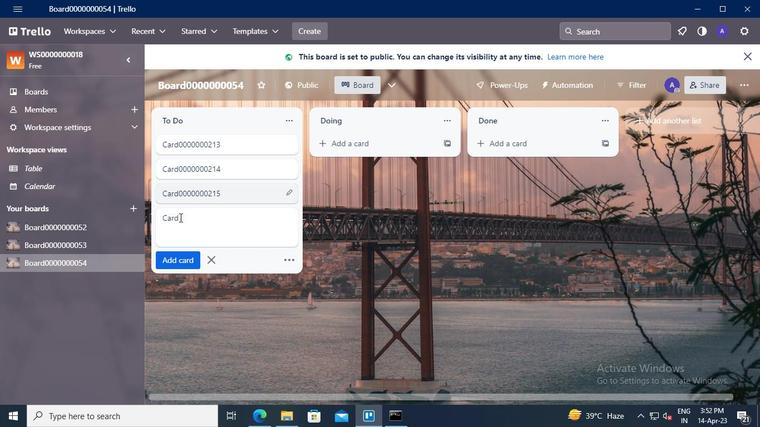 
Action: Keyboard <96>
Screenshot: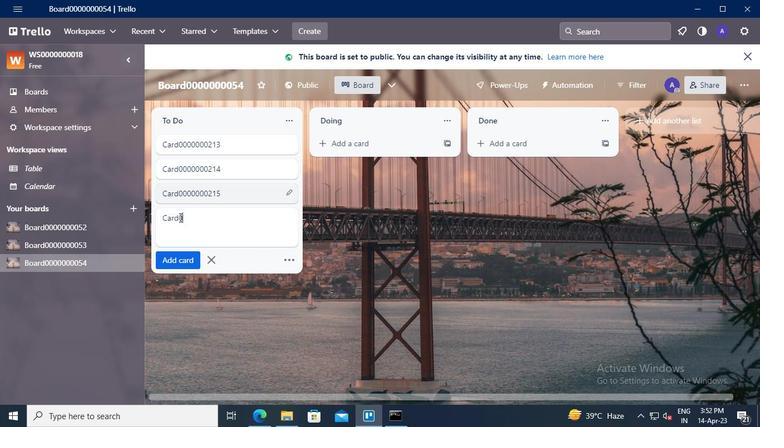 
Action: Keyboard <96>
Screenshot: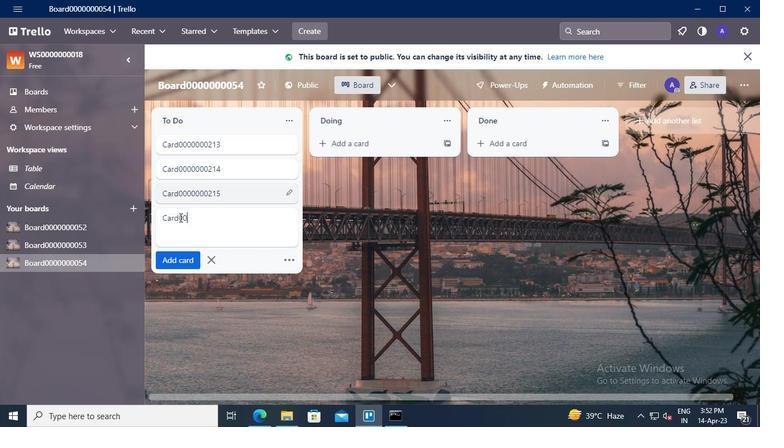 
Action: Keyboard <96>
Screenshot: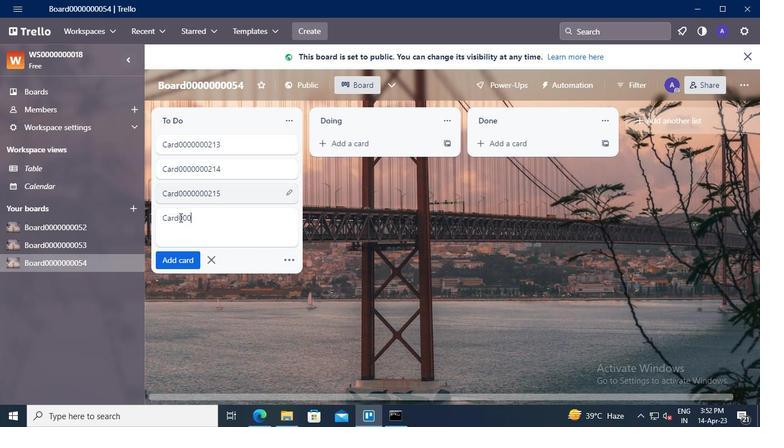 
Action: Keyboard <96>
Screenshot: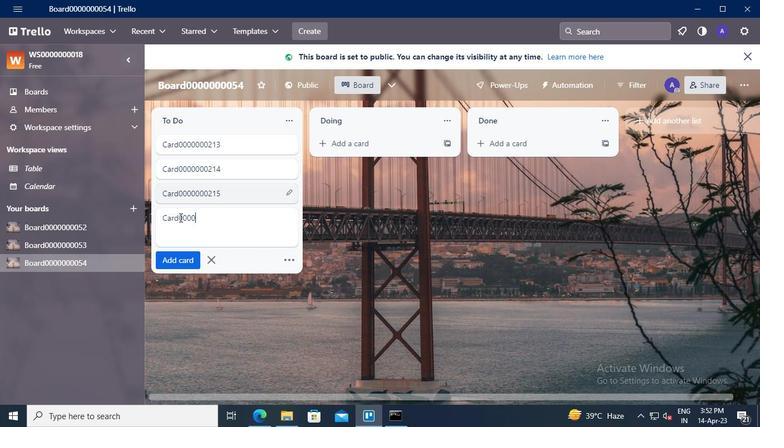 
Action: Keyboard <96>
Screenshot: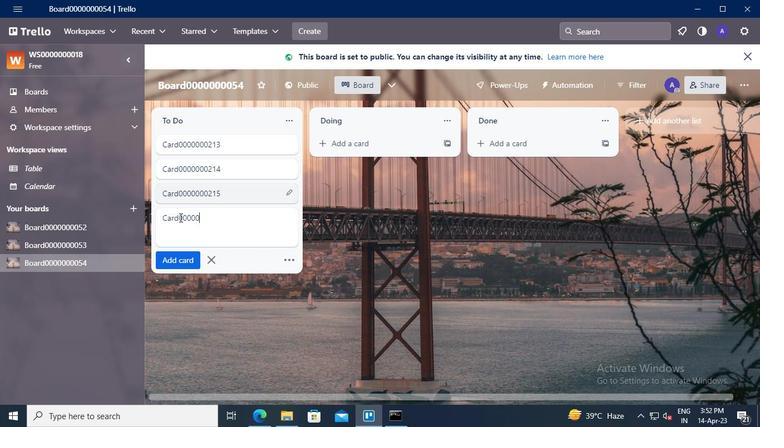 
Action: Keyboard <96>
Screenshot: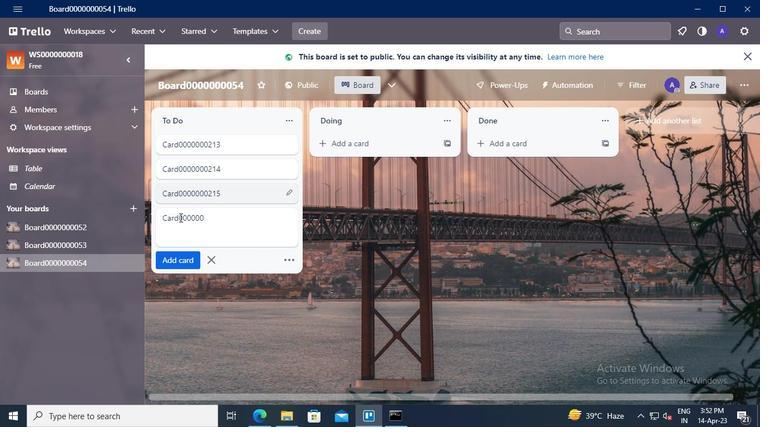 
Action: Keyboard <98>
Screenshot: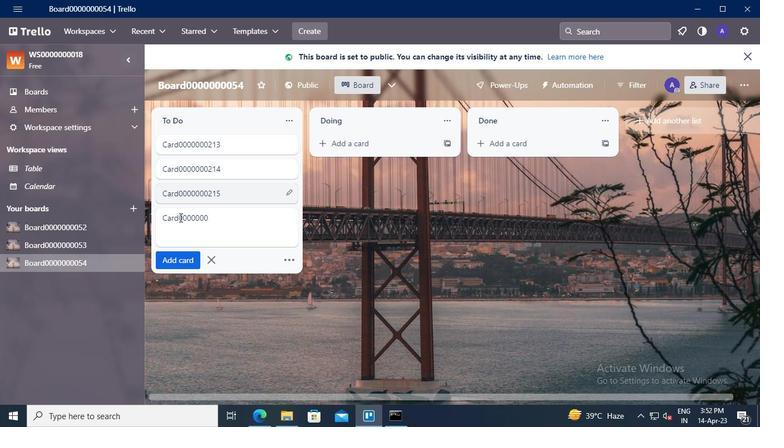 
Action: Keyboard <97>
Screenshot: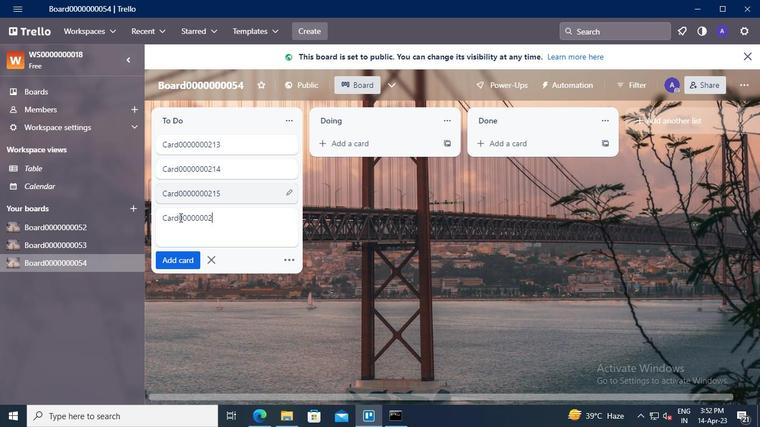 
Action: Keyboard <102>
Screenshot: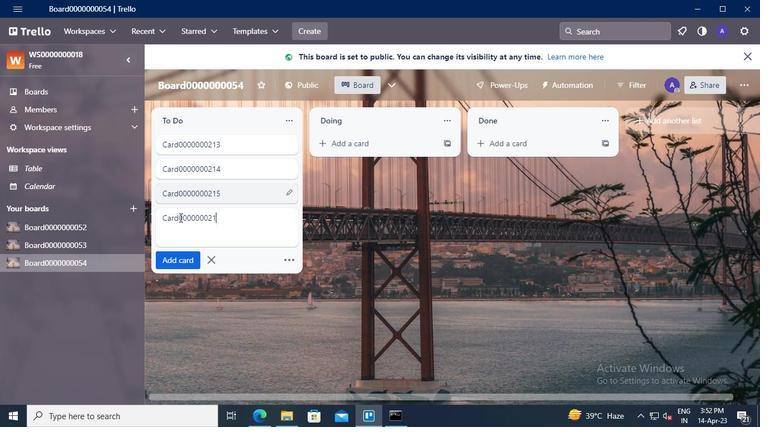 
Action: Mouse moved to (179, 259)
Screenshot: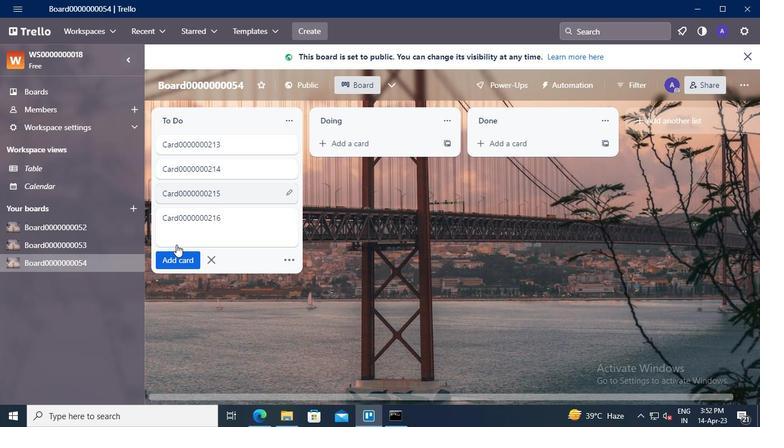 
Action: Mouse pressed left at (179, 259)
Screenshot: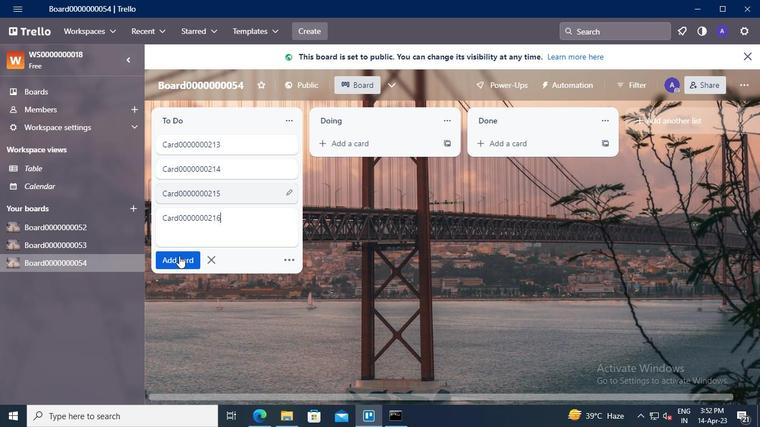 
Action: Mouse moved to (396, 427)
Screenshot: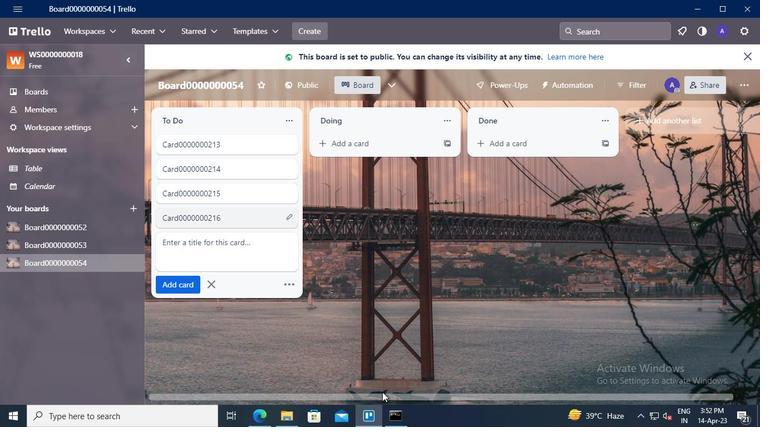 
Action: Mouse pressed left at (396, 427)
Screenshot: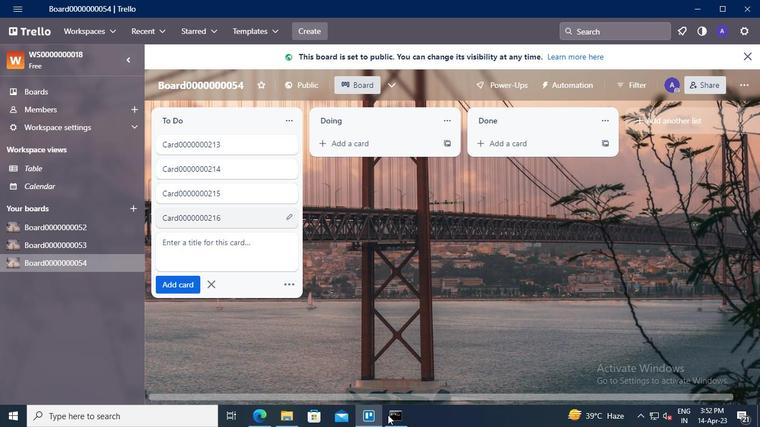 
Action: Mouse moved to (616, 96)
Screenshot: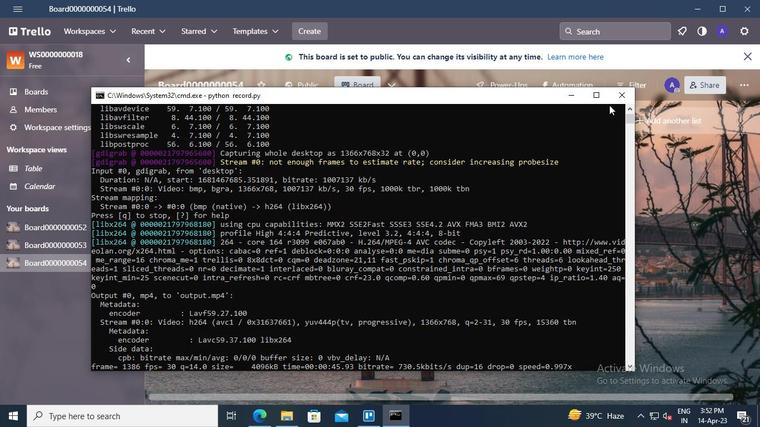 
Action: Mouse pressed left at (616, 96)
Screenshot: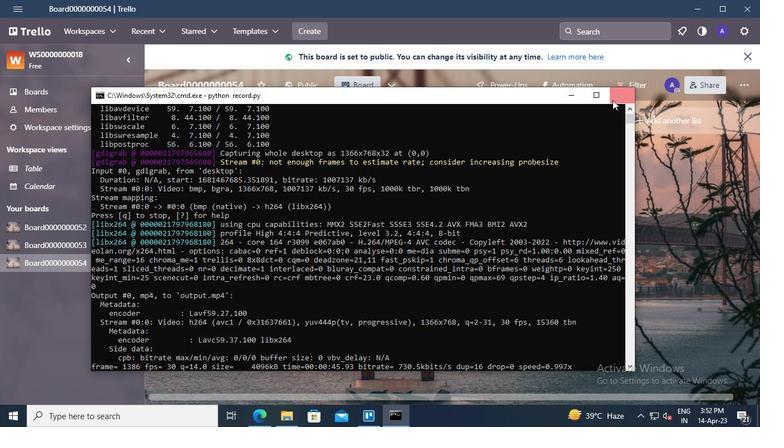
